 Task: Customize your GitHub profile with pinned repositories.
Action: Mouse moved to (797, 119)
Screenshot: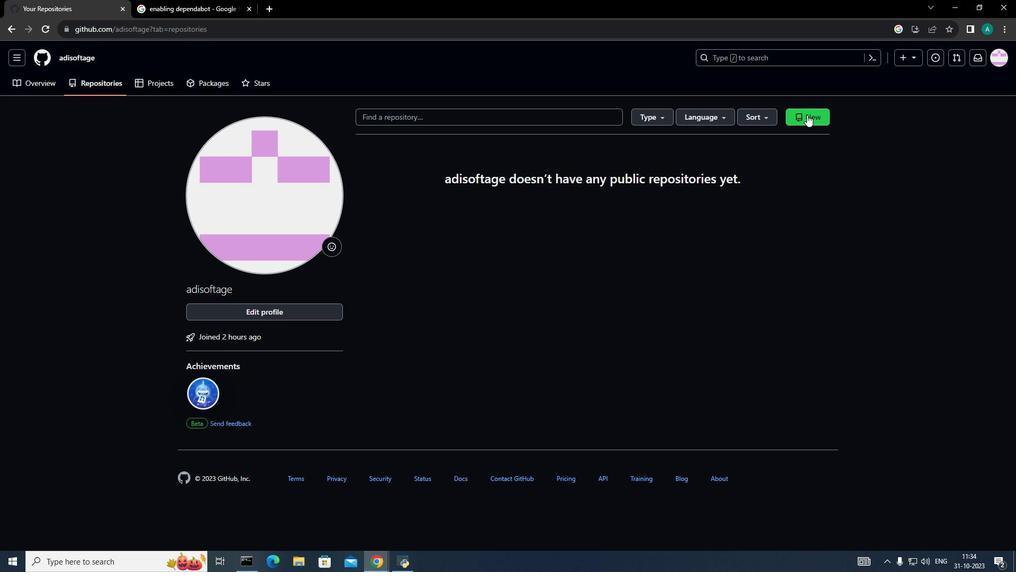 
Action: Mouse pressed left at (797, 119)
Screenshot: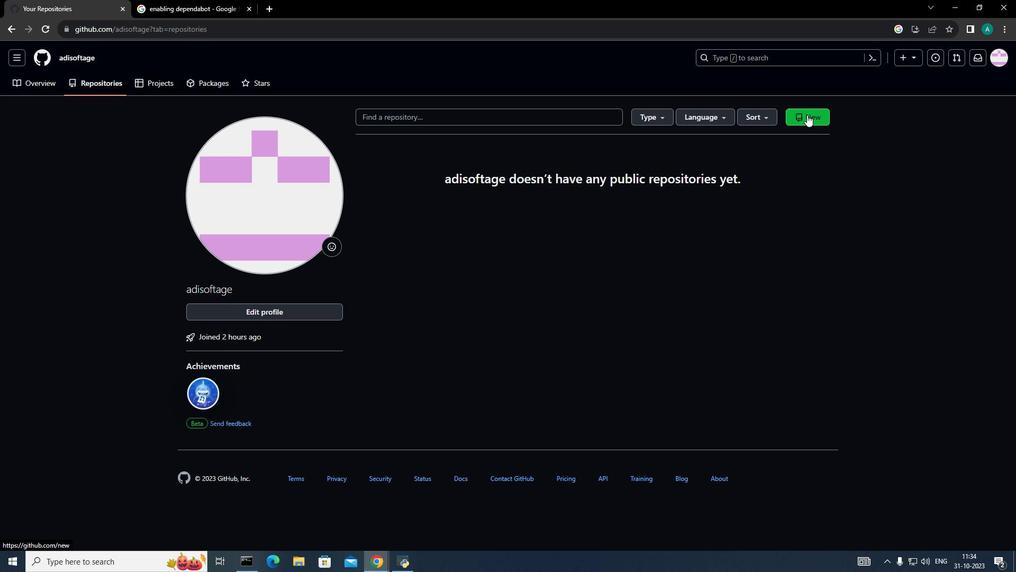 
Action: Mouse moved to (450, 194)
Screenshot: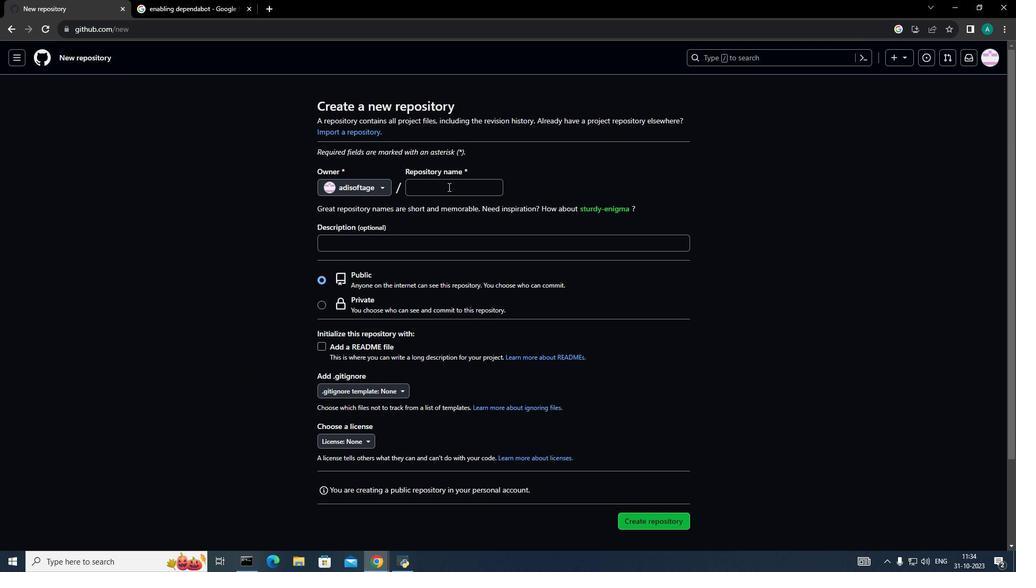 
Action: Mouse pressed left at (450, 194)
Screenshot: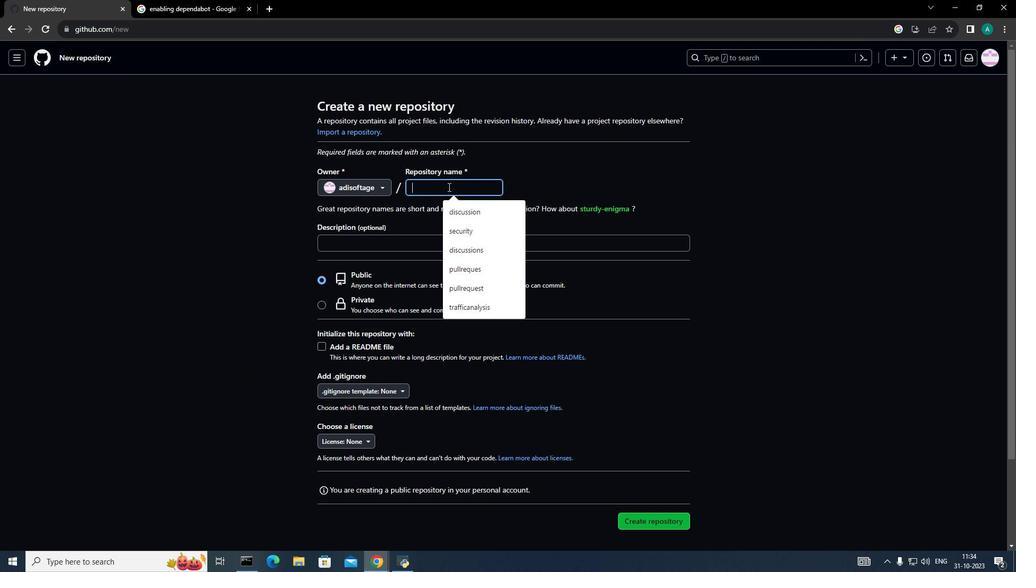 
Action: Key pressed <Key.shift><Key.shift><Key.shift><Key.shift><Key.shift>FAcial<Key.backspace><Key.shift>Facial<Key.shift>Recognition
Screenshot: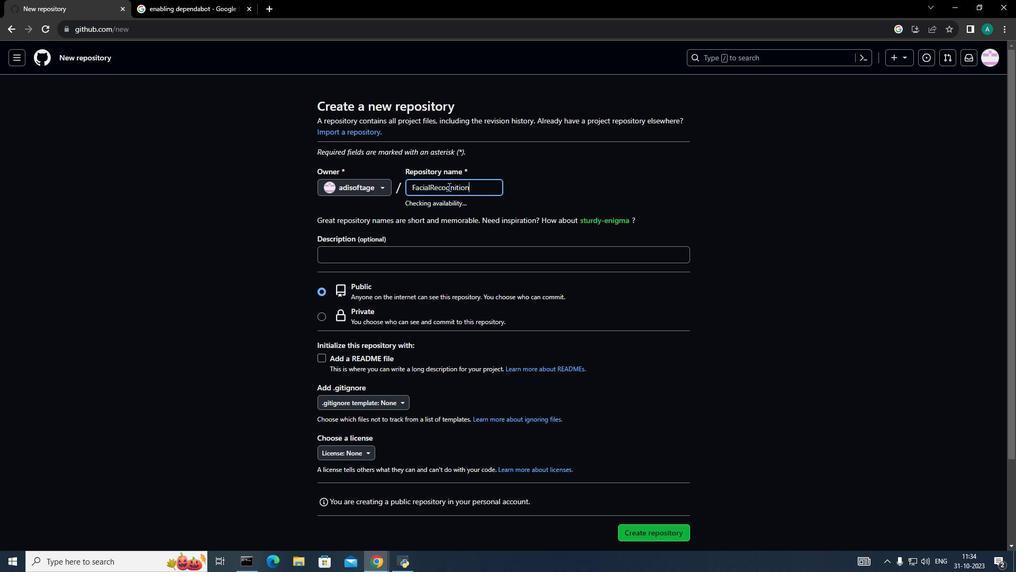 
Action: Mouse moved to (633, 556)
Screenshot: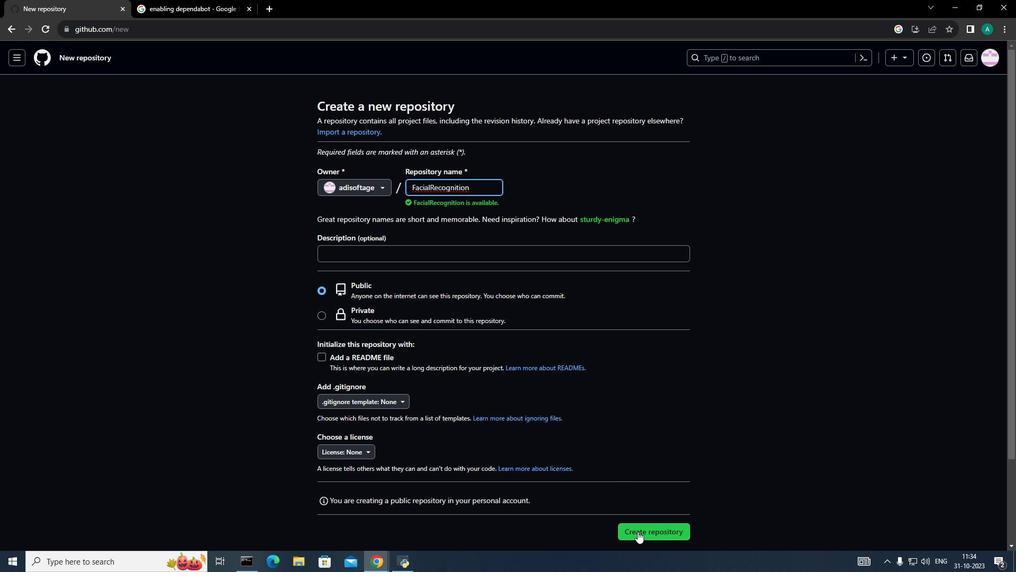 
Action: Mouse pressed left at (633, 556)
Screenshot: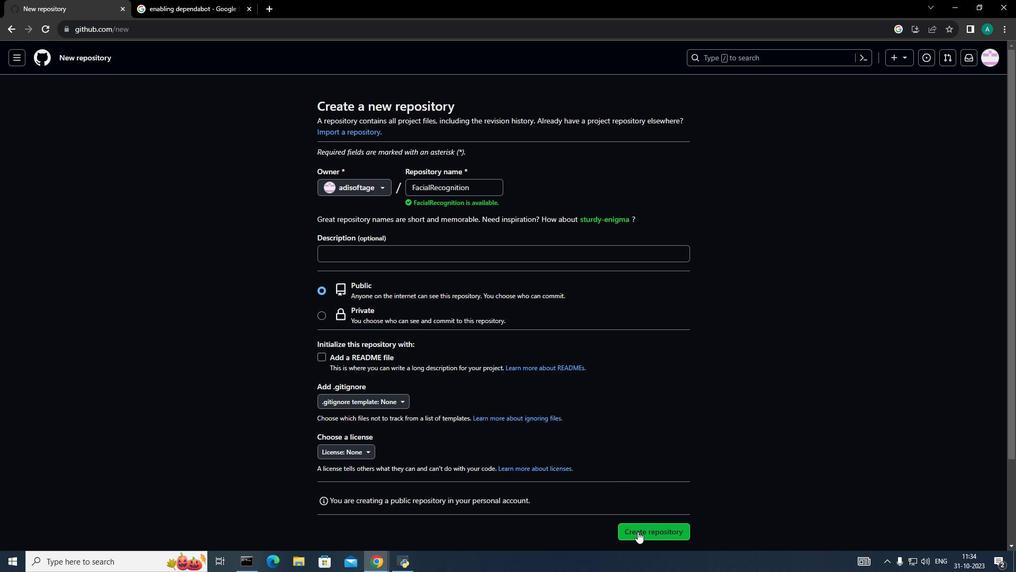 
Action: Mouse moved to (86, 57)
Screenshot: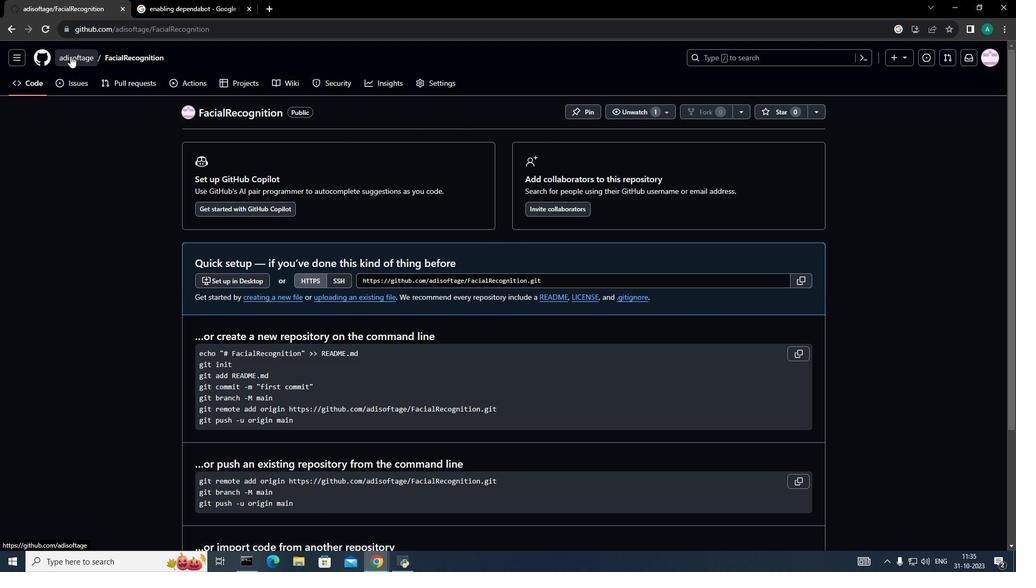 
Action: Mouse pressed left at (86, 57)
Screenshot: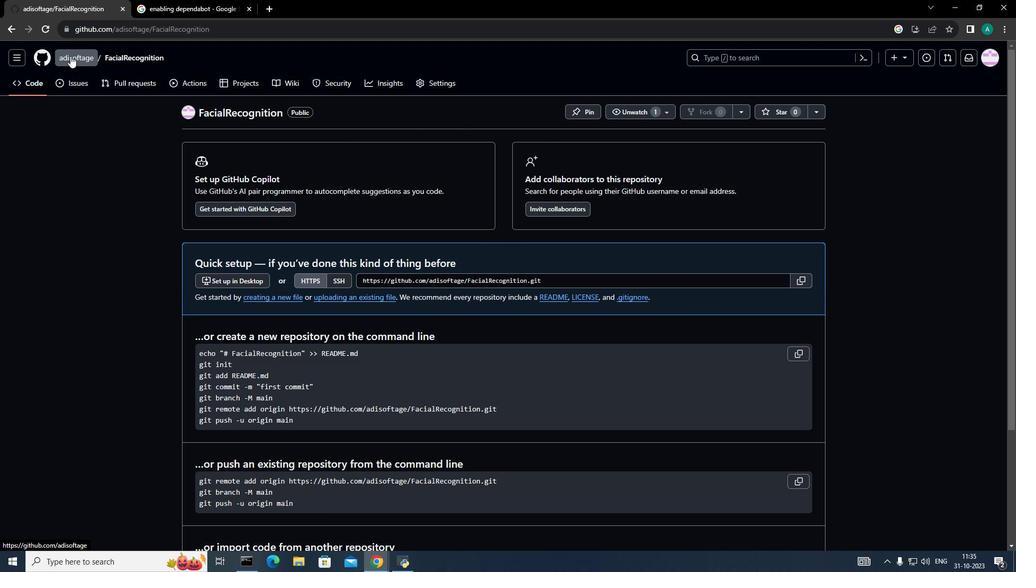 
Action: Mouse moved to (130, 82)
Screenshot: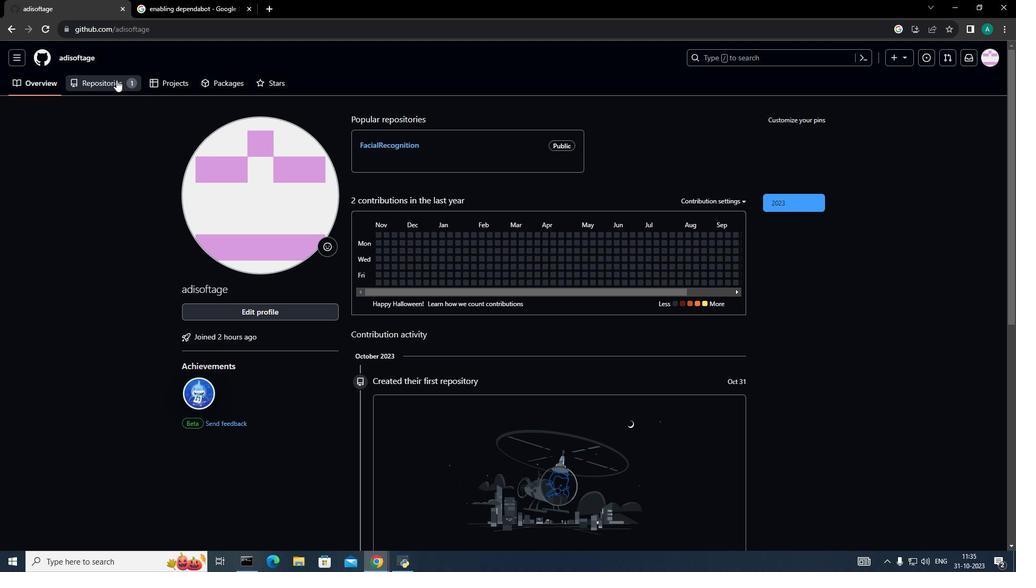 
Action: Mouse pressed left at (130, 82)
Screenshot: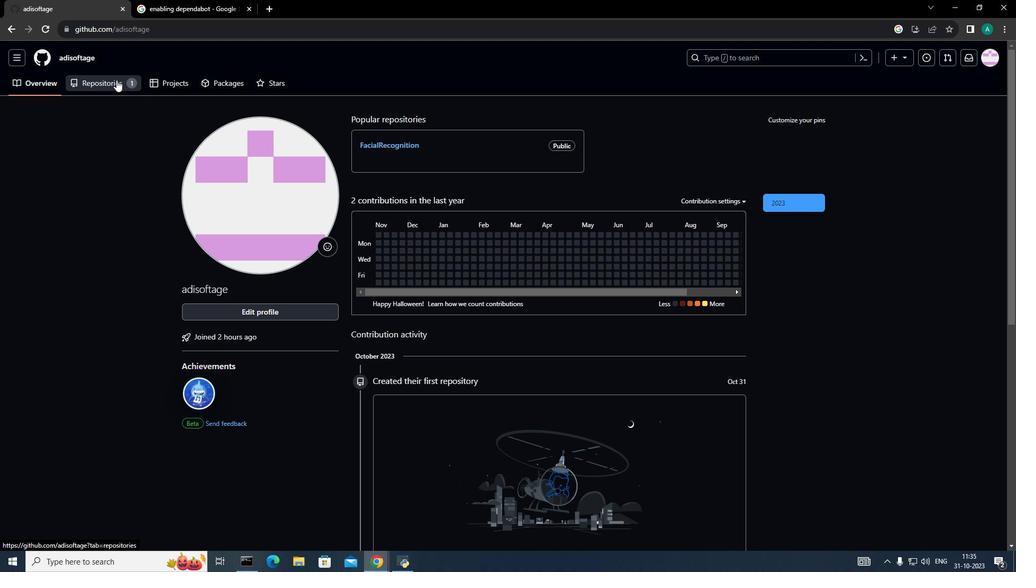 
Action: Mouse moved to (785, 120)
Screenshot: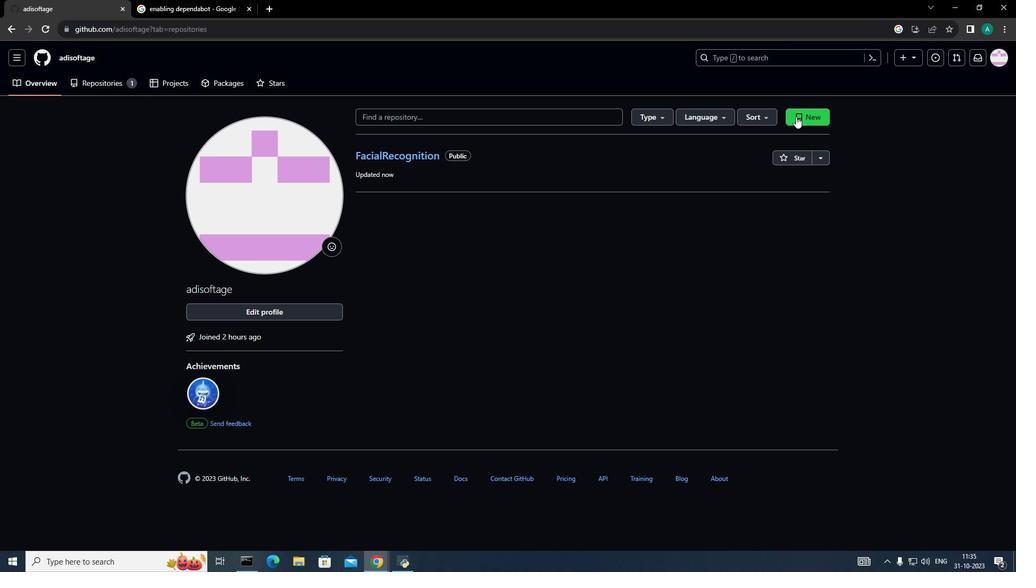 
Action: Mouse pressed left at (785, 120)
Screenshot: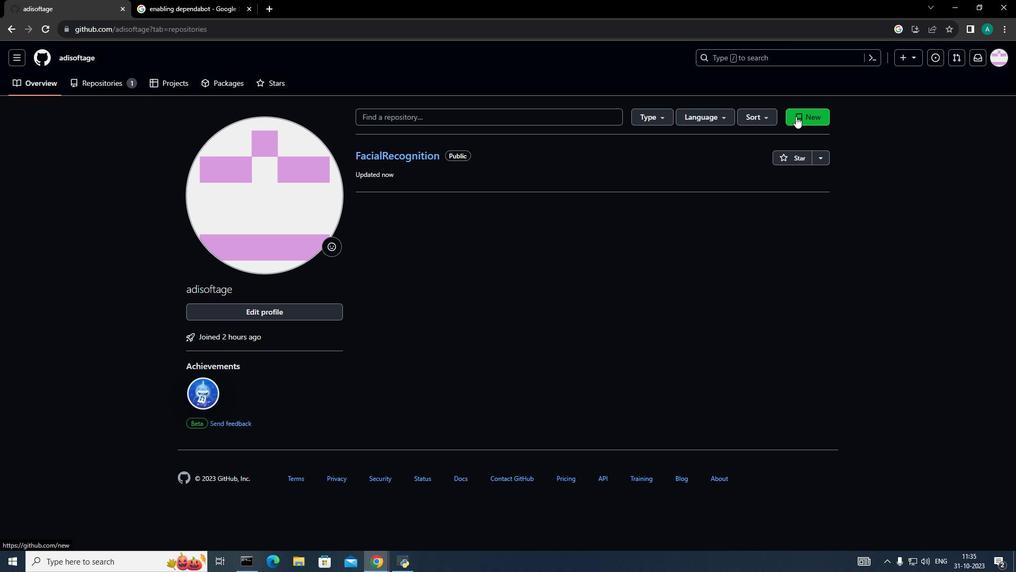 
Action: Mouse moved to (437, 198)
Screenshot: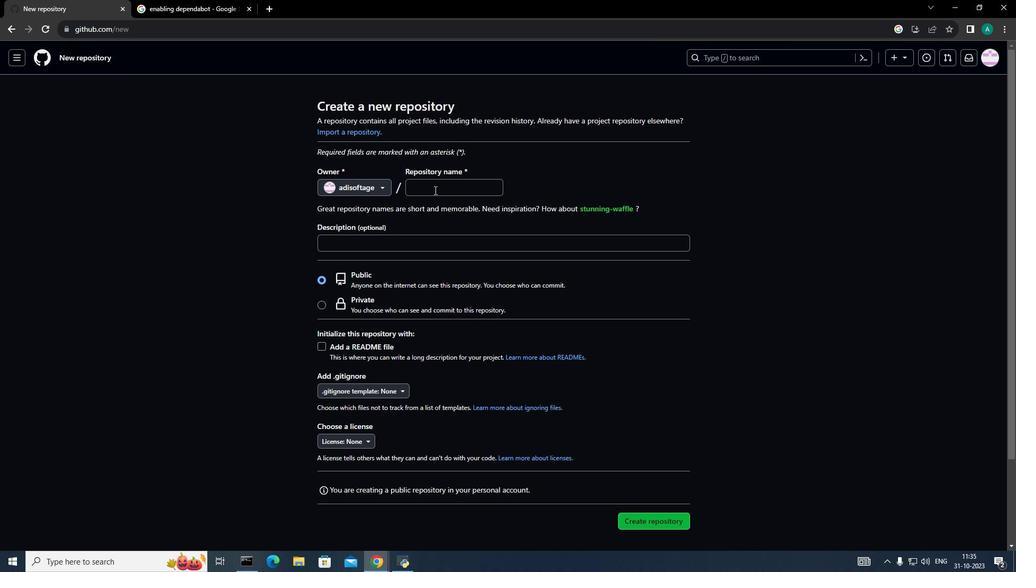 
Action: Mouse pressed left at (437, 198)
Screenshot: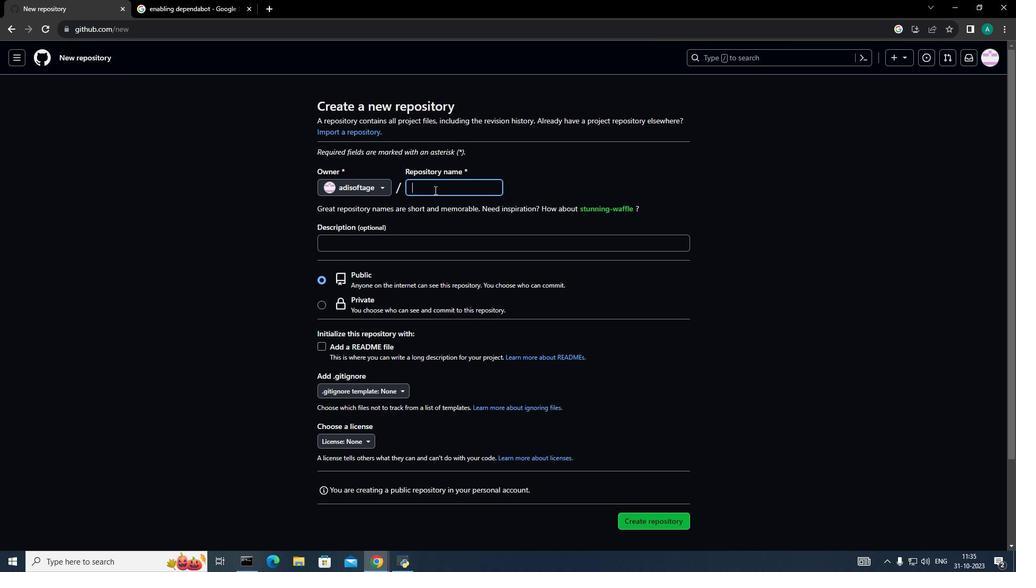 
Action: Key pressed <Key.shift><Key.shift><Key.shift><Key.shift><Key.shift><Key.shift><Key.shift><Key.shift><Key.shift><Key.shift><Key.shift><Key.shift><Key.shift><Key.shift><Key.shift><Key.shift><Key.shift><Key.shift><Key.shift><Key.shift><Key.shift><Key.shift><Key.shift><Key.shift><Key.shift><Key.shift><Key.shift><Key.shift><Key.shift><Key.shift><Key.shift><Key.shift><Key.shift><Key.shift><Key.shift><Key.shift><Key.shift><Key.shift><Key.shift><Key.shift><Key.shift><Key.shift><Key.shift><Key.shift><Key.shift><Key.shift><Key.shift>AI<Key.shift>So<Key.backspace><Key.backspace>software
Screenshot: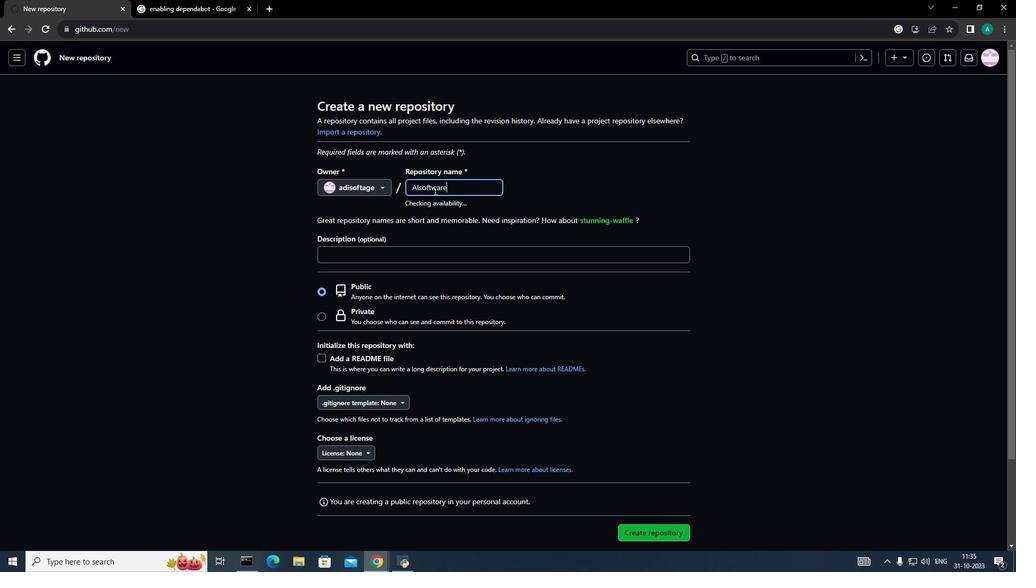 
Action: Mouse moved to (657, 555)
Screenshot: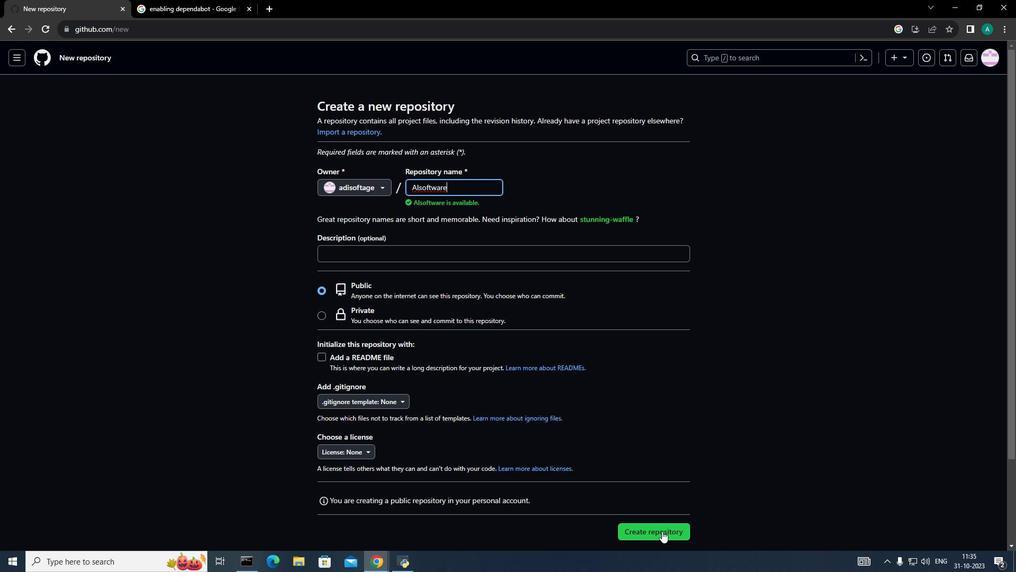
Action: Mouse pressed left at (657, 555)
Screenshot: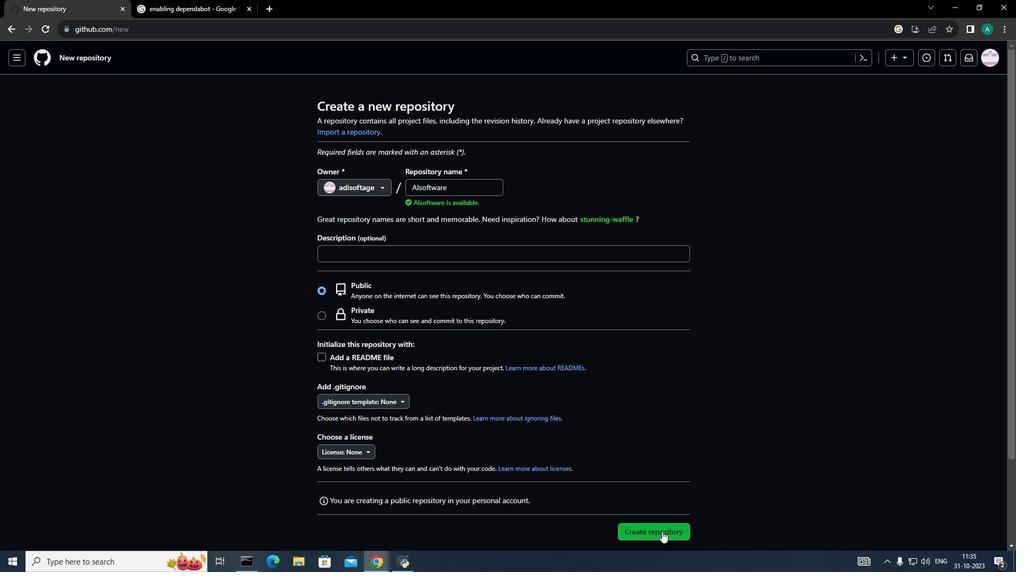 
Action: Mouse moved to (88, 58)
Screenshot: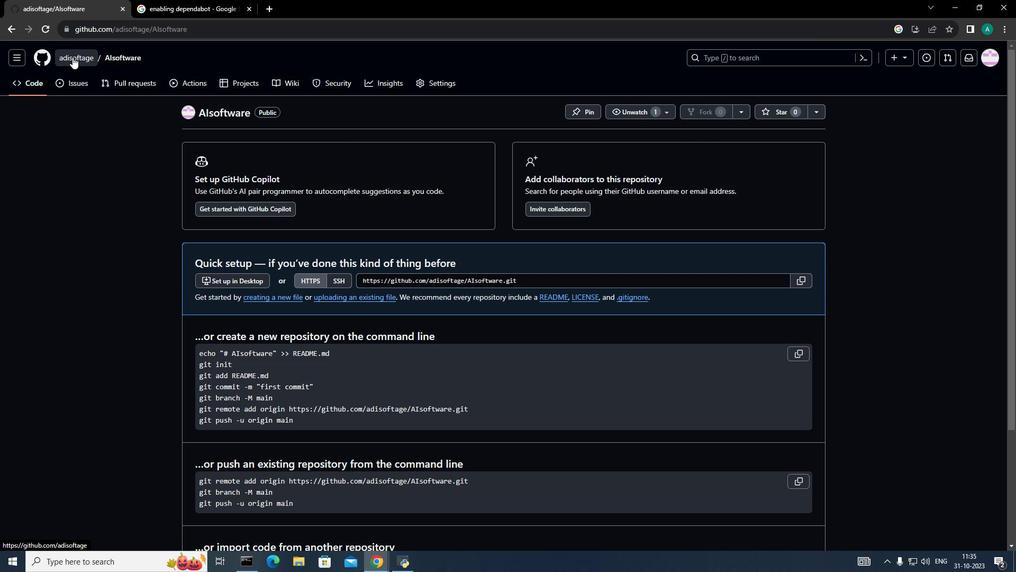 
Action: Mouse pressed left at (88, 58)
Screenshot: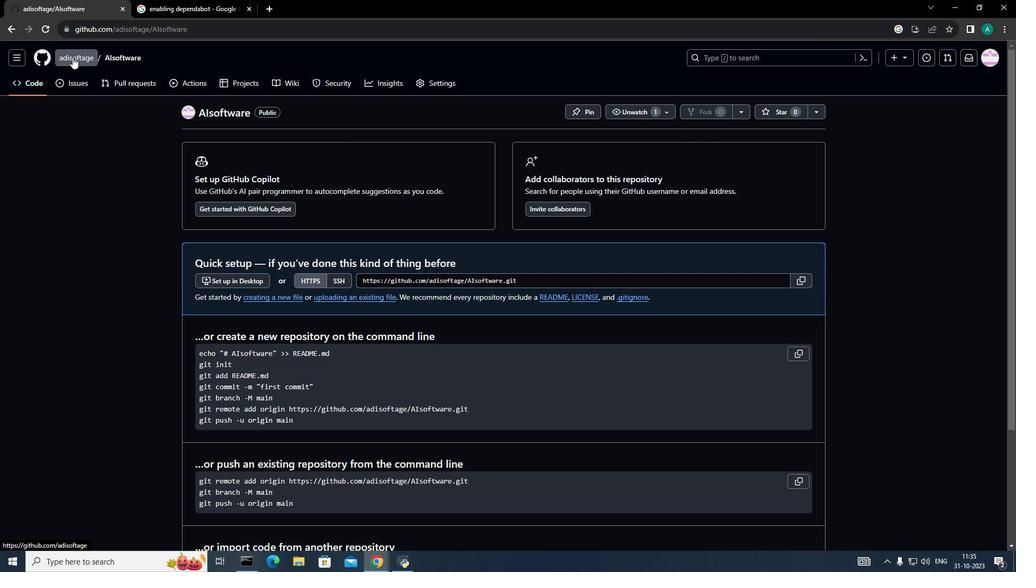 
Action: Mouse moved to (129, 86)
Screenshot: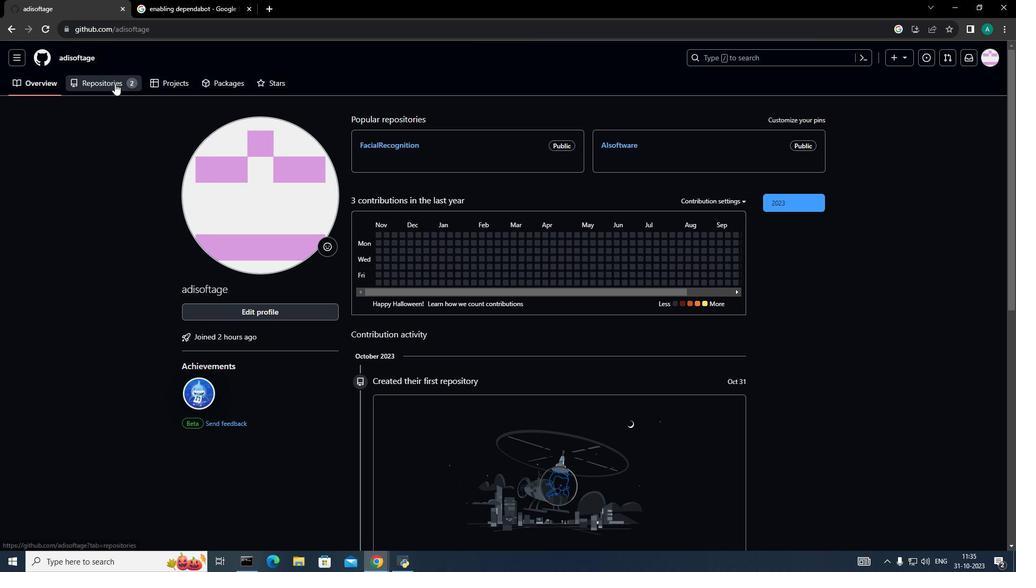 
Action: Mouse pressed left at (129, 86)
Screenshot: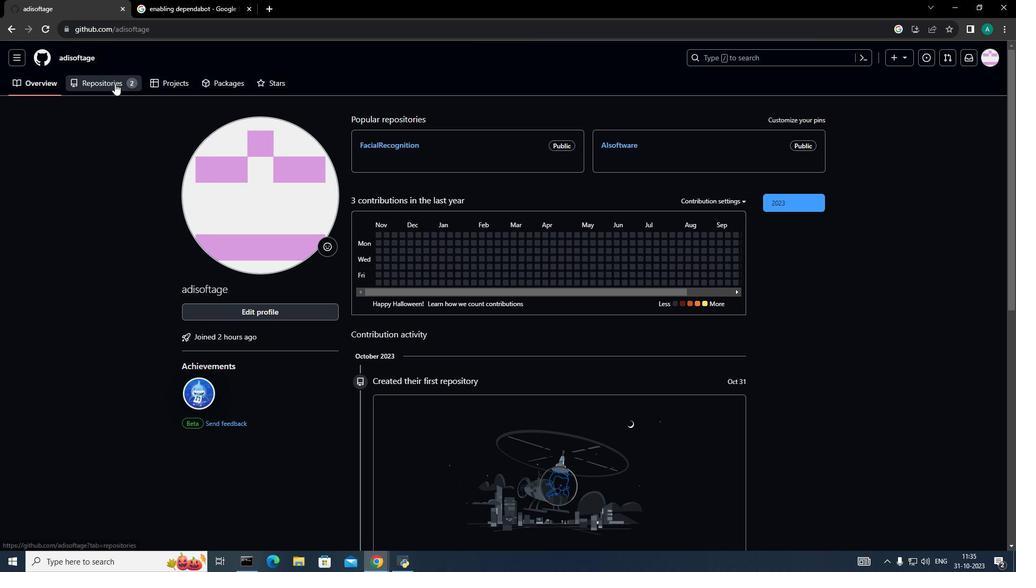 
Action: Mouse moved to (790, 123)
Screenshot: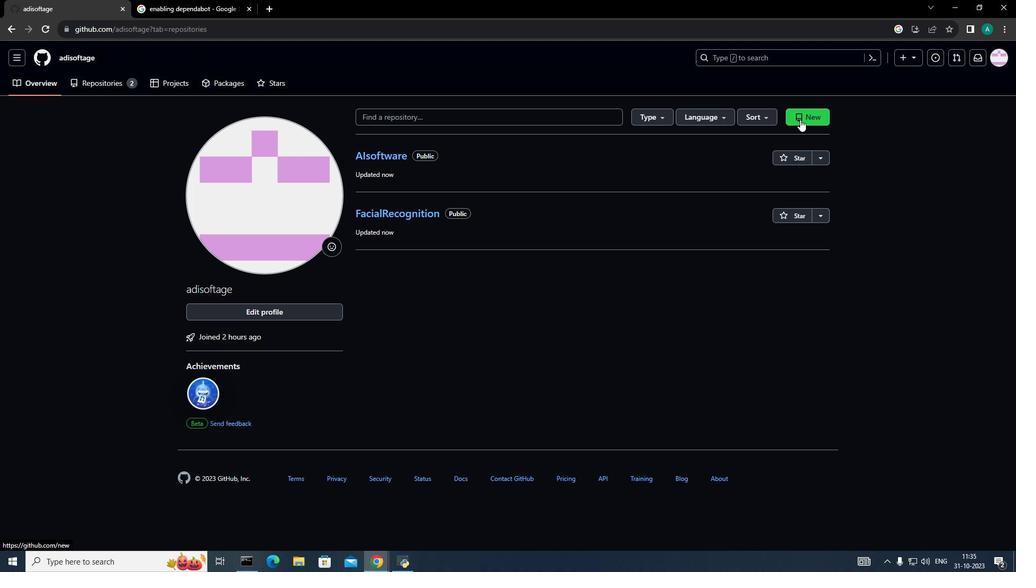 
Action: Mouse pressed left at (790, 123)
Screenshot: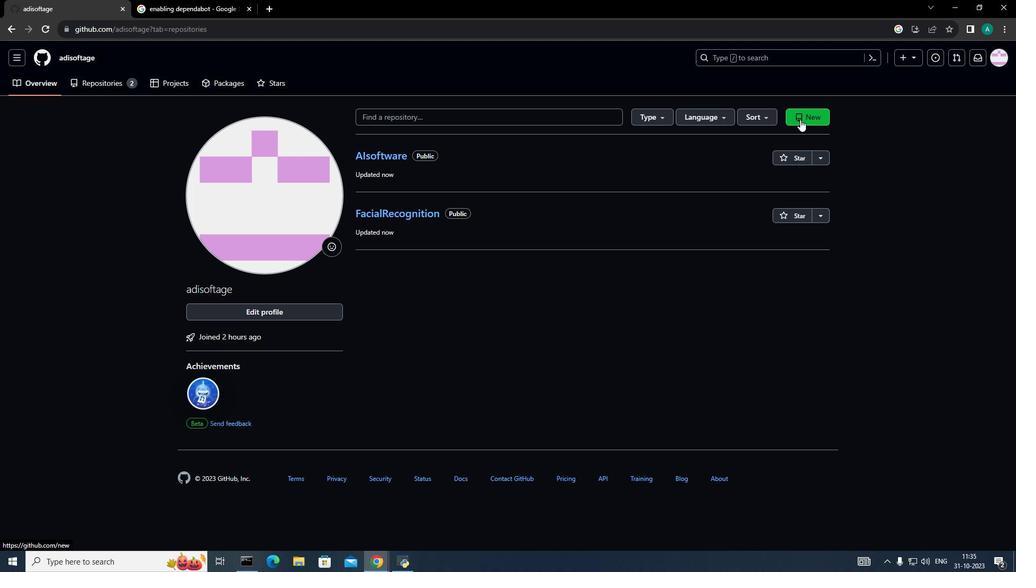 
Action: Mouse moved to (436, 196)
Screenshot: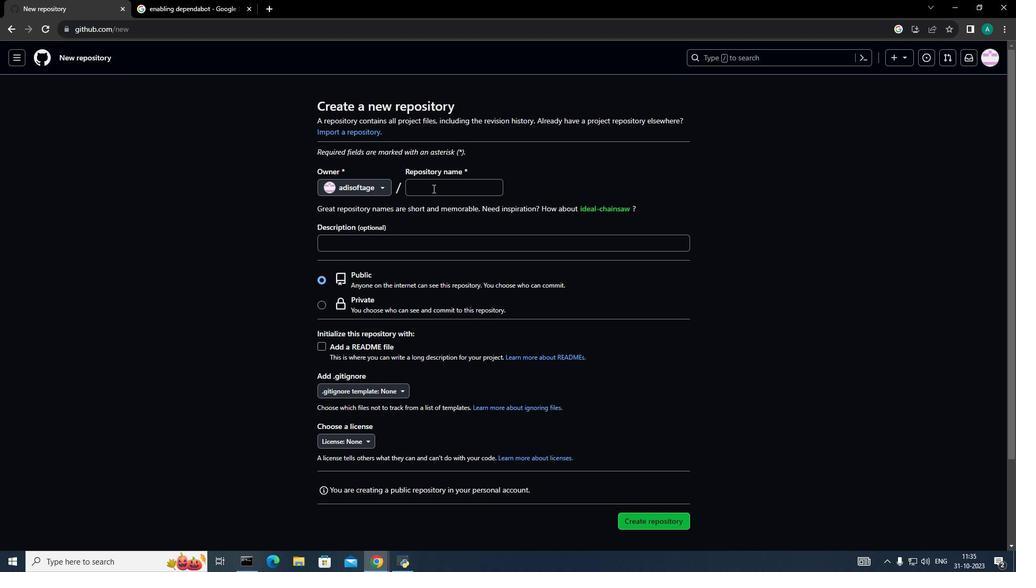 
Action: Mouse pressed left at (436, 196)
Screenshot: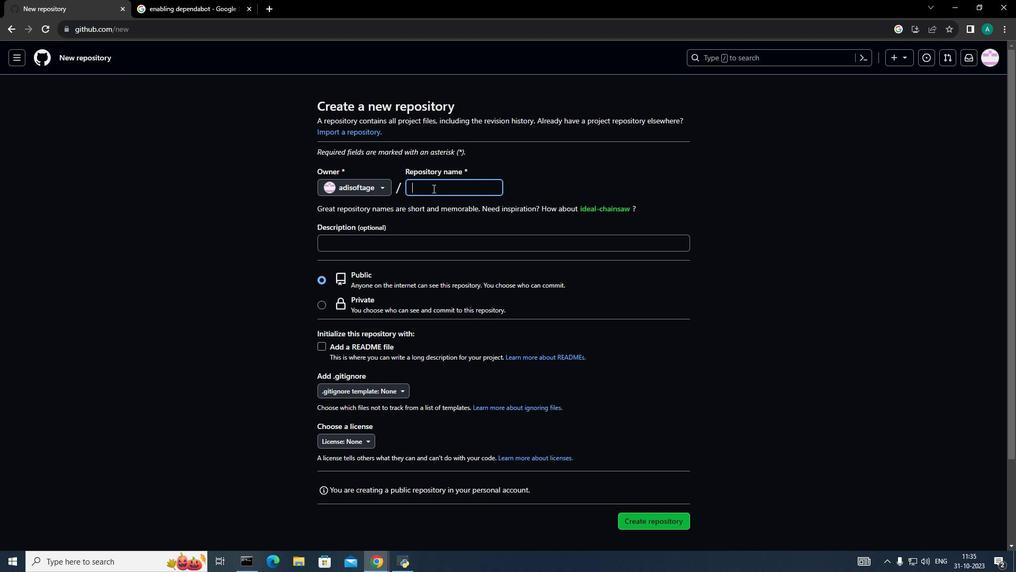 
Action: Key pressed <Key.shift><Key.shift>Hectrl+A<Key.shift>Python<Key.shift>First<Key.shift>Program
Screenshot: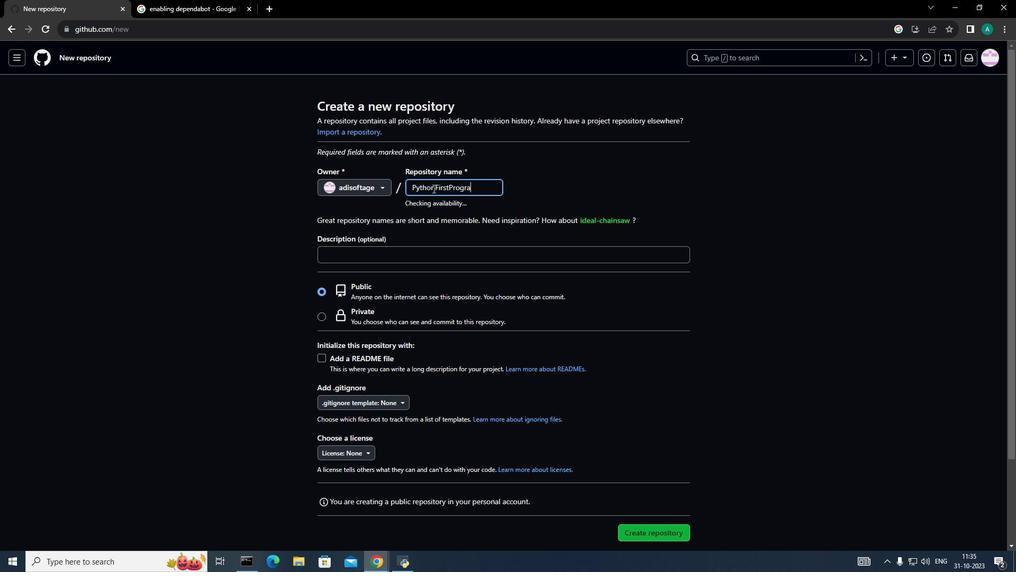 
Action: Mouse moved to (654, 554)
Screenshot: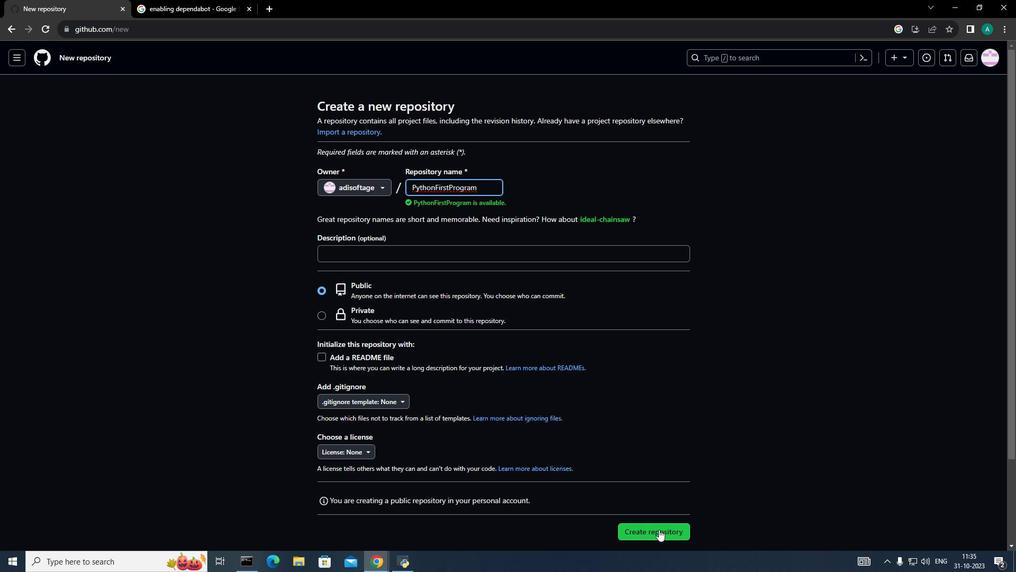 
Action: Mouse pressed left at (654, 554)
Screenshot: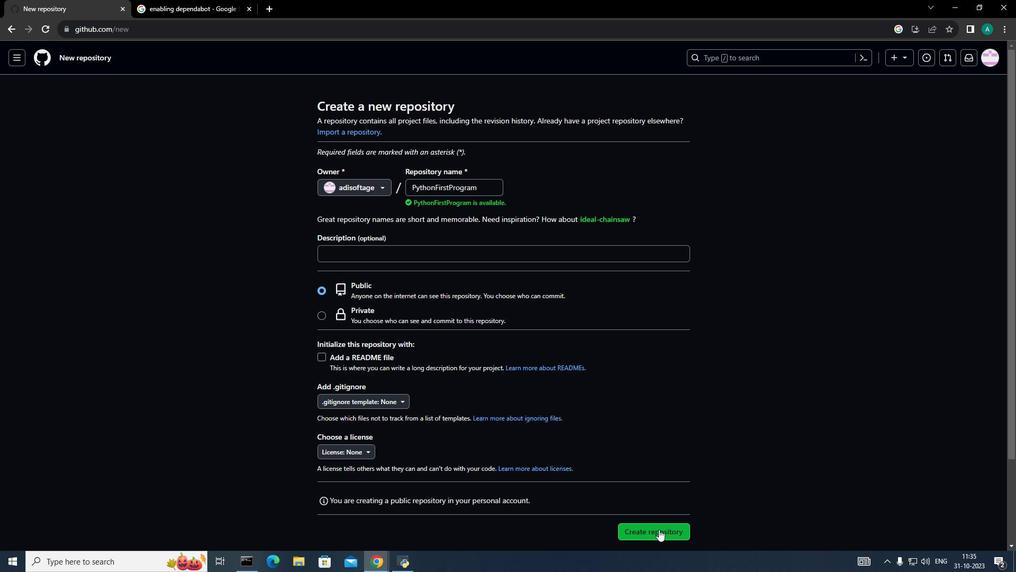 
Action: Mouse moved to (104, 59)
Screenshot: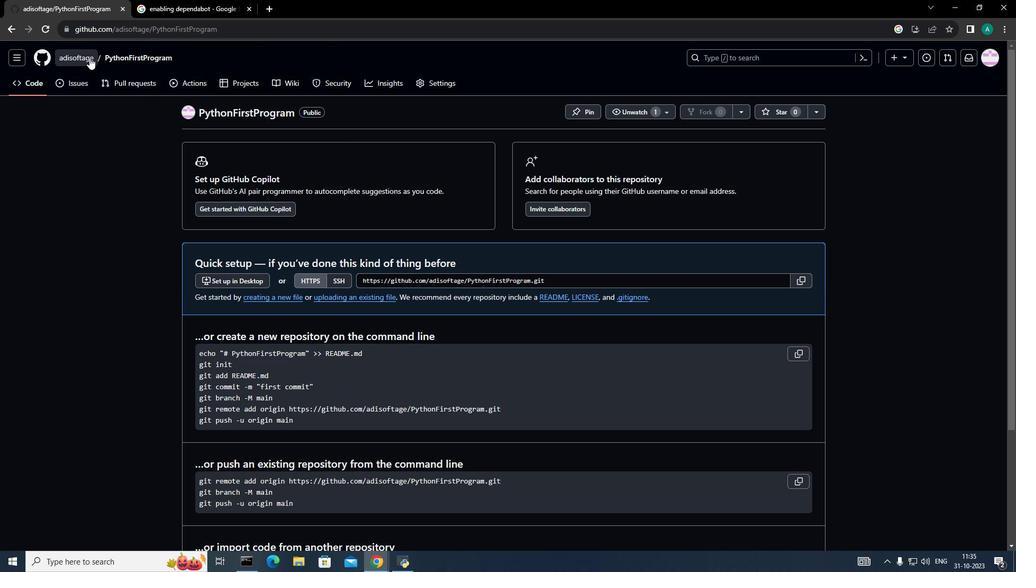 
Action: Mouse pressed left at (104, 59)
Screenshot: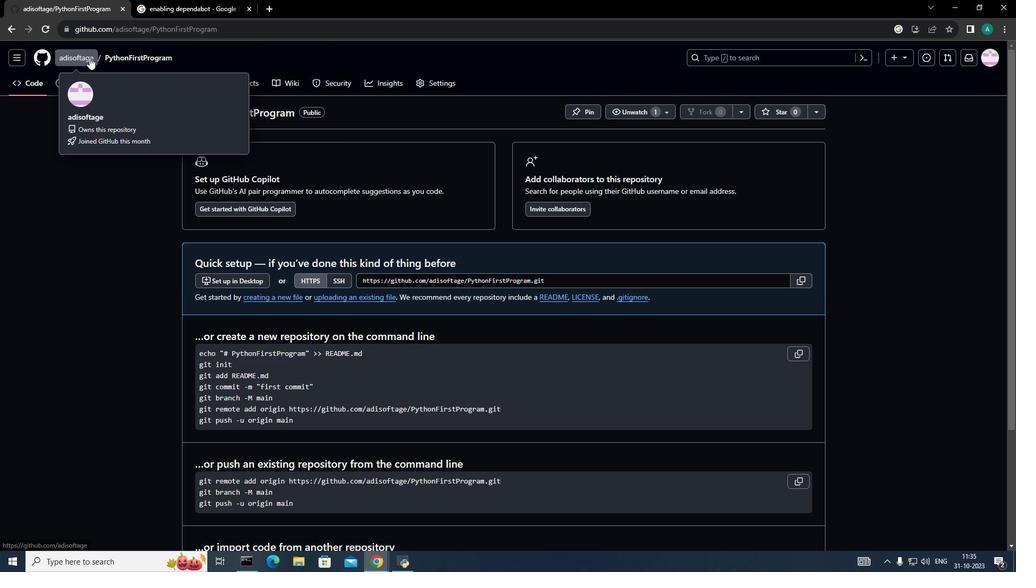 
Action: Mouse moved to (134, 88)
Screenshot: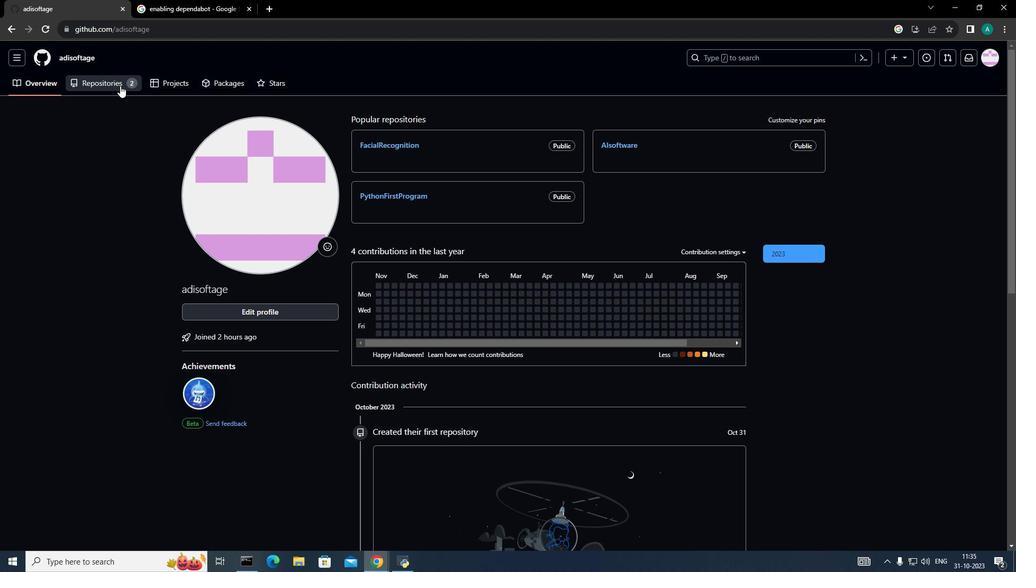 
Action: Mouse pressed left at (134, 88)
Screenshot: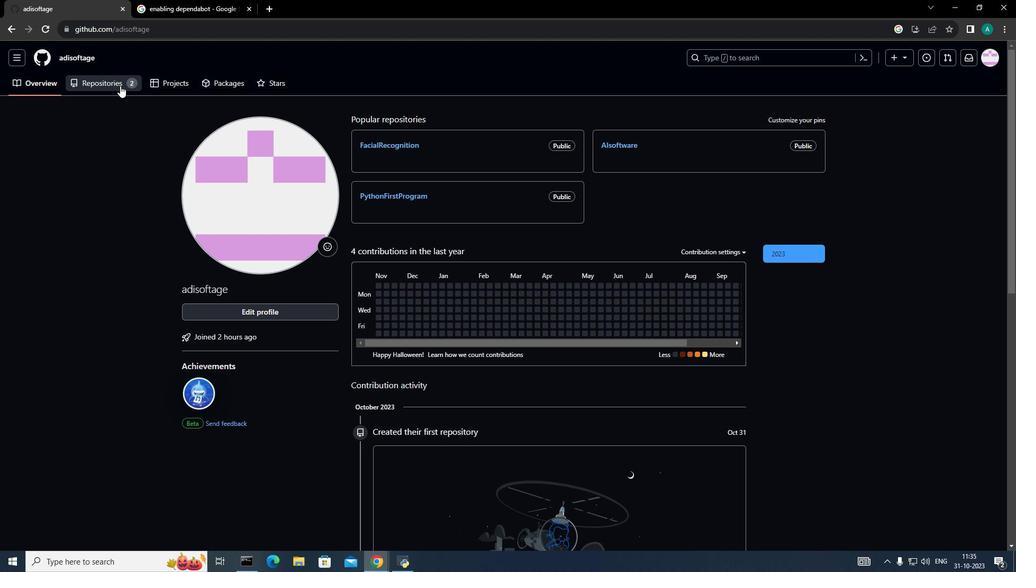 
Action: Mouse moved to (792, 126)
Screenshot: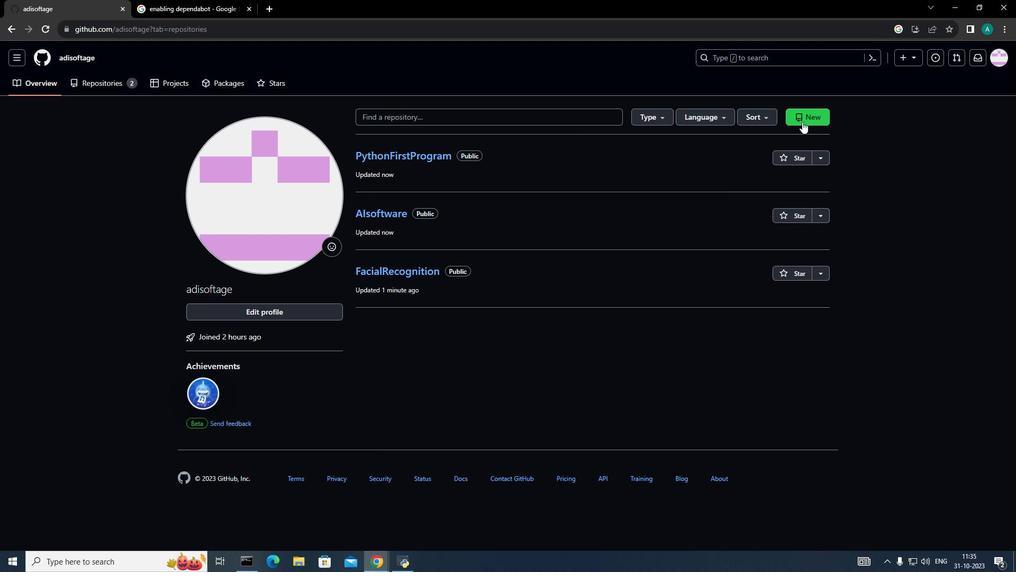 
Action: Mouse pressed left at (792, 126)
Screenshot: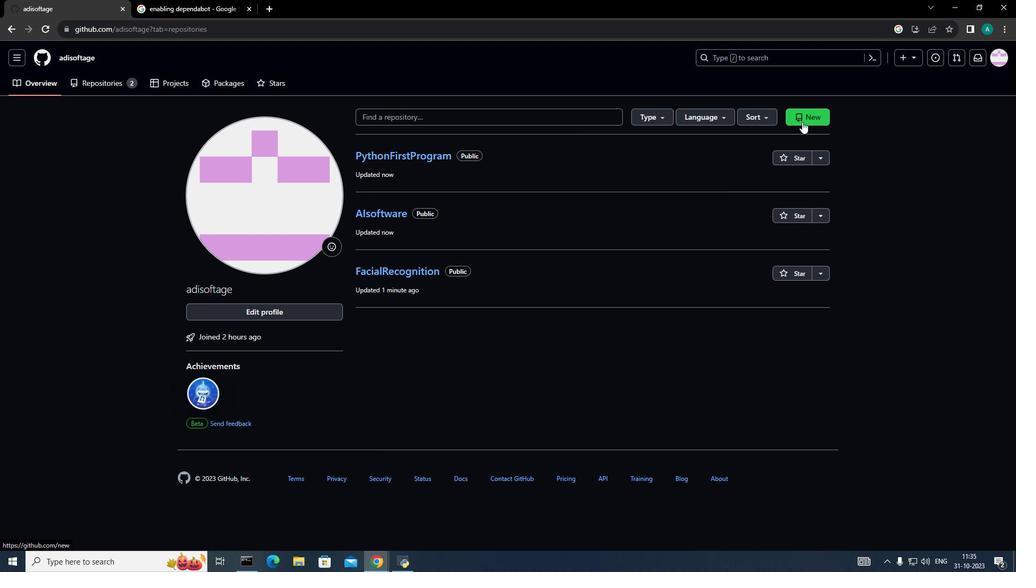 
Action: Mouse moved to (436, 251)
Screenshot: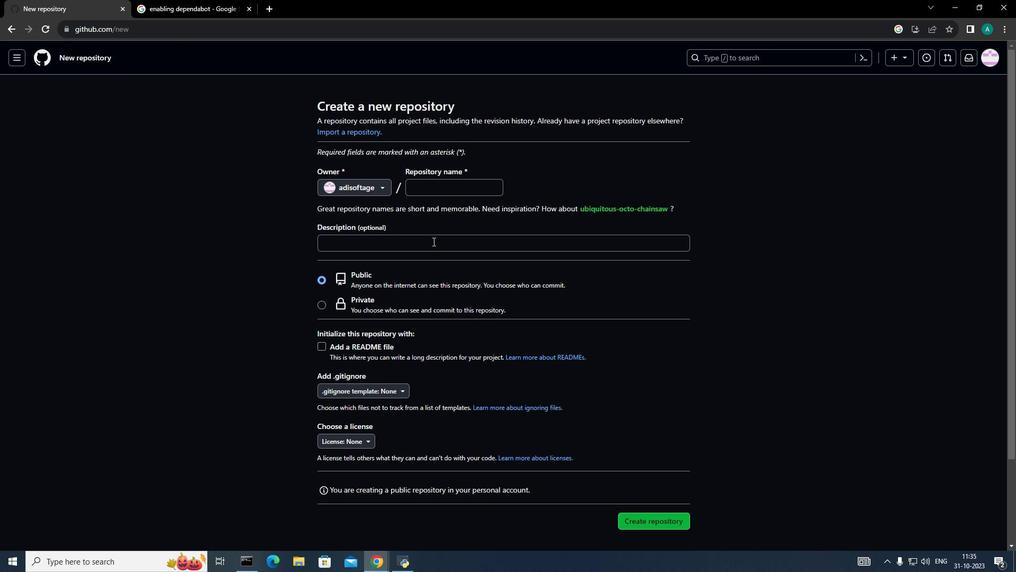 
Action: Mouse pressed left at (436, 251)
Screenshot: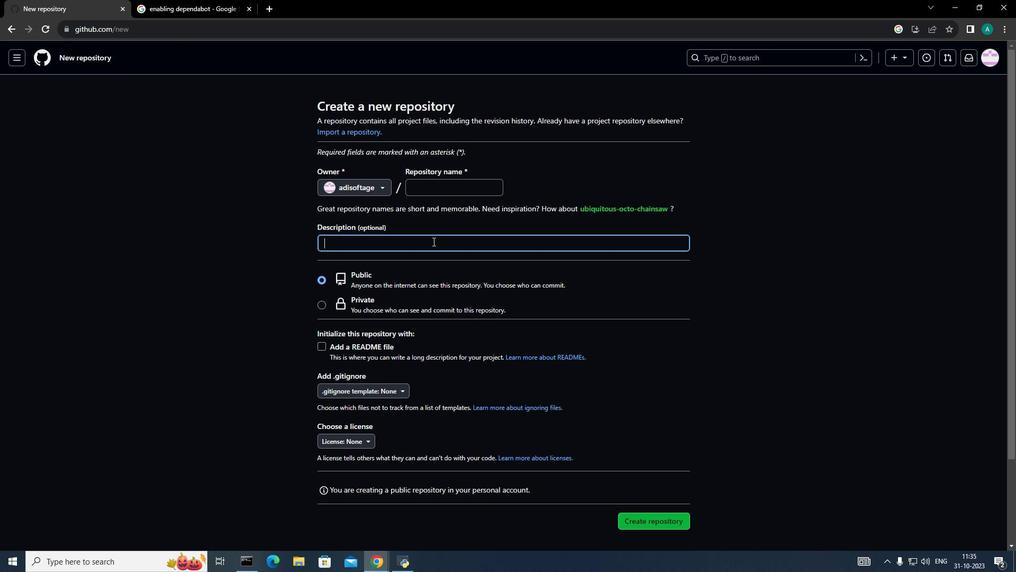 
Action: Mouse moved to (461, 199)
Screenshot: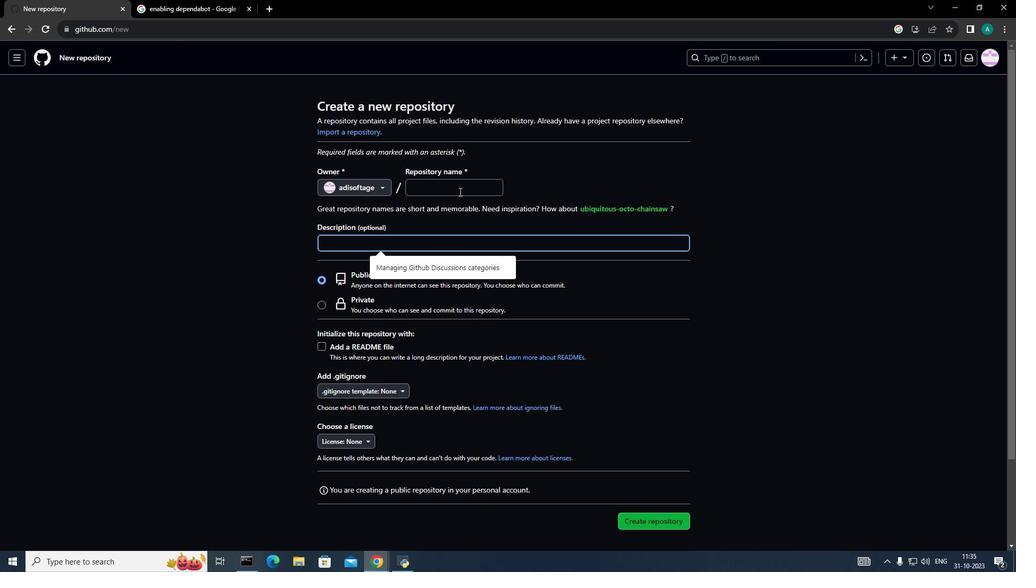 
Action: Mouse pressed left at (461, 199)
Screenshot: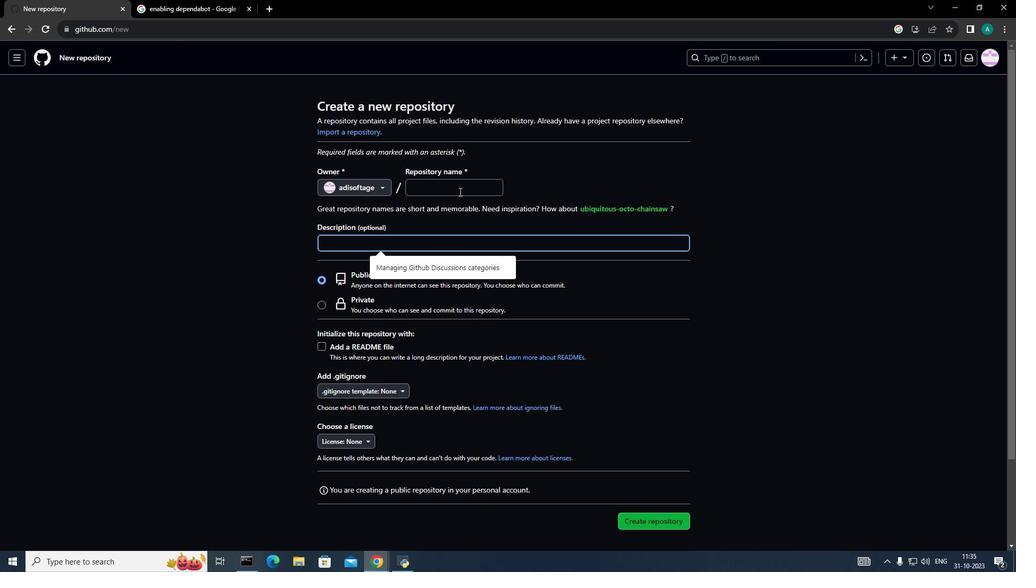 
Action: Key pressed <Key.shift><Key.shift><Key.shift><Key.shift><Key.shift><Key.shift><Key.shift><Key.shift><Key.shift><Key.shift><Key.shift><Key.shift><Key.shift><Key.shift><Key.shift><Key.shift><Key.shift><Key.shift><Key.shift>H<Key.backspace>h<Key.backspace><Key.shift><Key.shift>Online<Key.shift>Booking
Screenshot: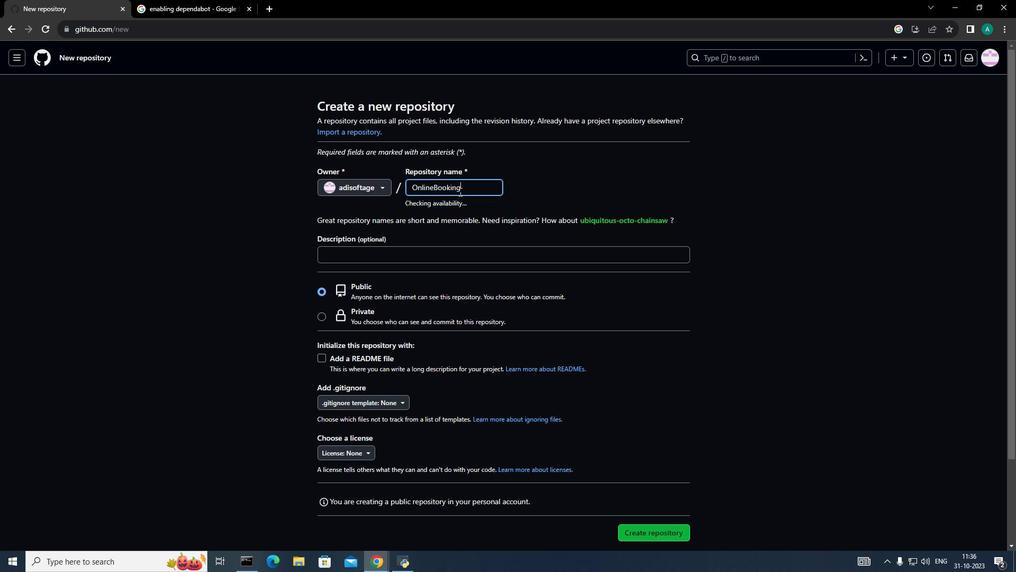
Action: Mouse moved to (474, 266)
Screenshot: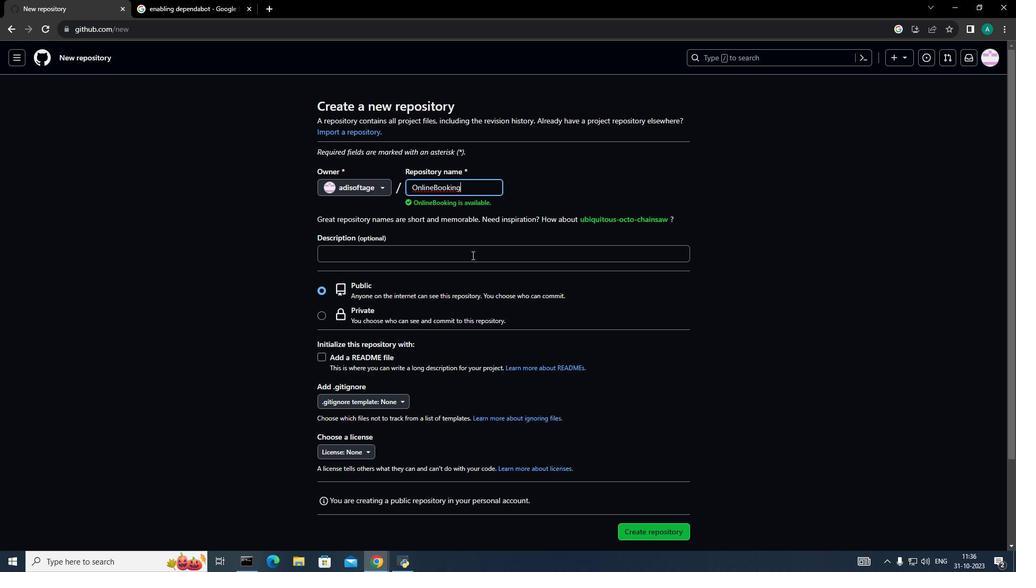 
Action: Mouse pressed left at (474, 266)
Screenshot: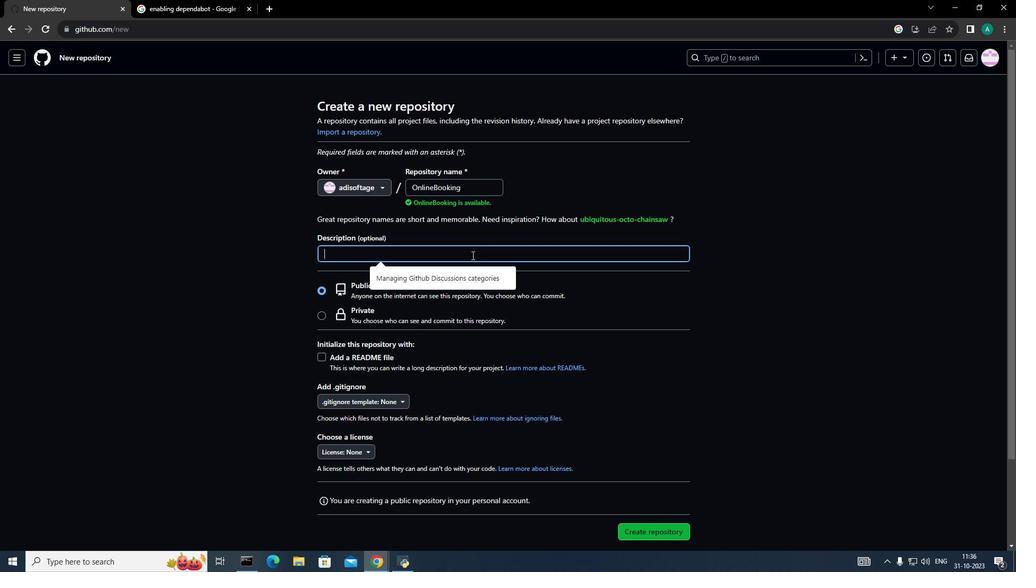 
Action: Key pressed <Key.shift>Creatubg<Key.space>===<Key.backspace><Key.backspace><Key.backspace><Key.backspace><Key.backspace><Key.backspace><Key.backspace>es<Key.space>a<Key.space>webssi<Key.backspace><Key.backspace>ite<Key.space>that<Key.space>helps<Key.space>op<Key.backspace><Key.backspace>people<Key.space>to<Key.space>book<Key.space>hotel<Key.space><Key.backspace>,<Key.space>restaurants<Key.space>and<Key.space>opera
Screenshot: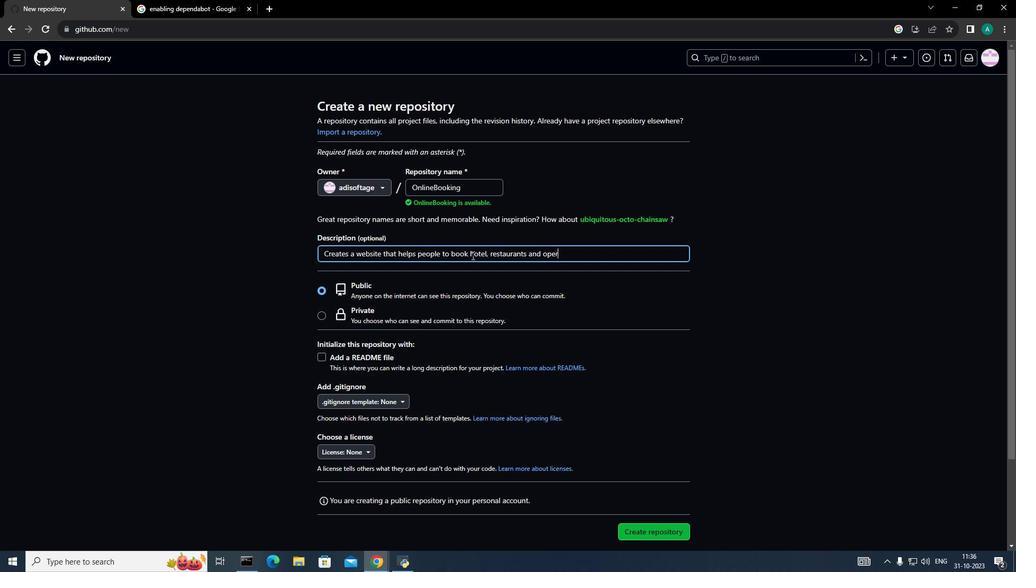 
Action: Mouse moved to (670, 555)
Screenshot: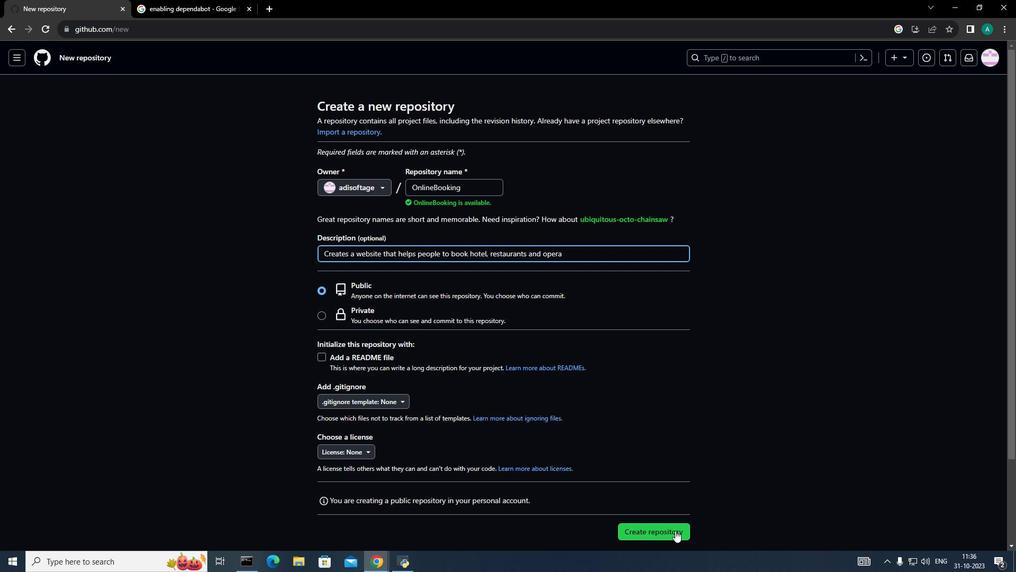 
Action: Mouse pressed left at (670, 555)
Screenshot: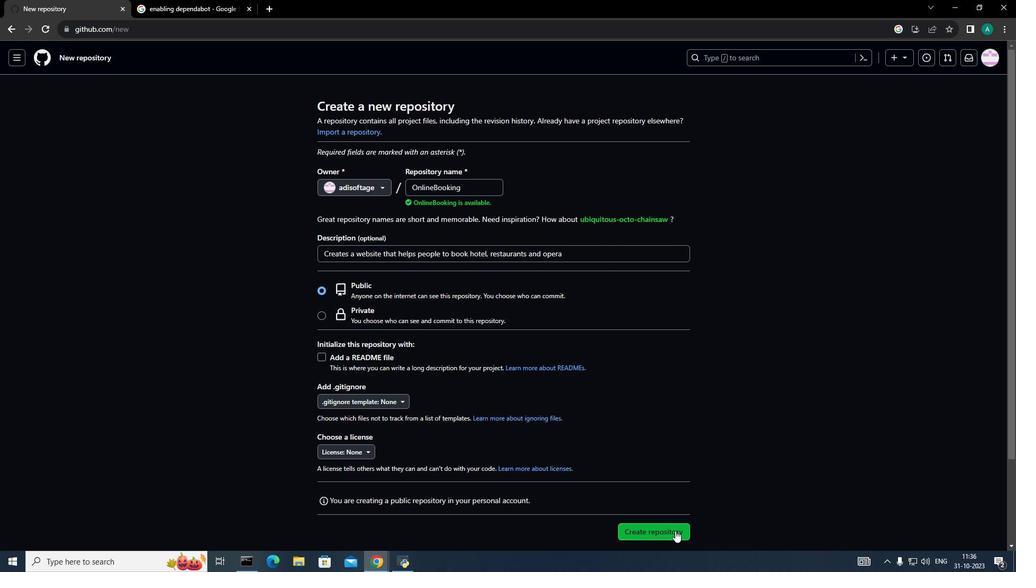 
Action: Mouse moved to (104, 57)
Screenshot: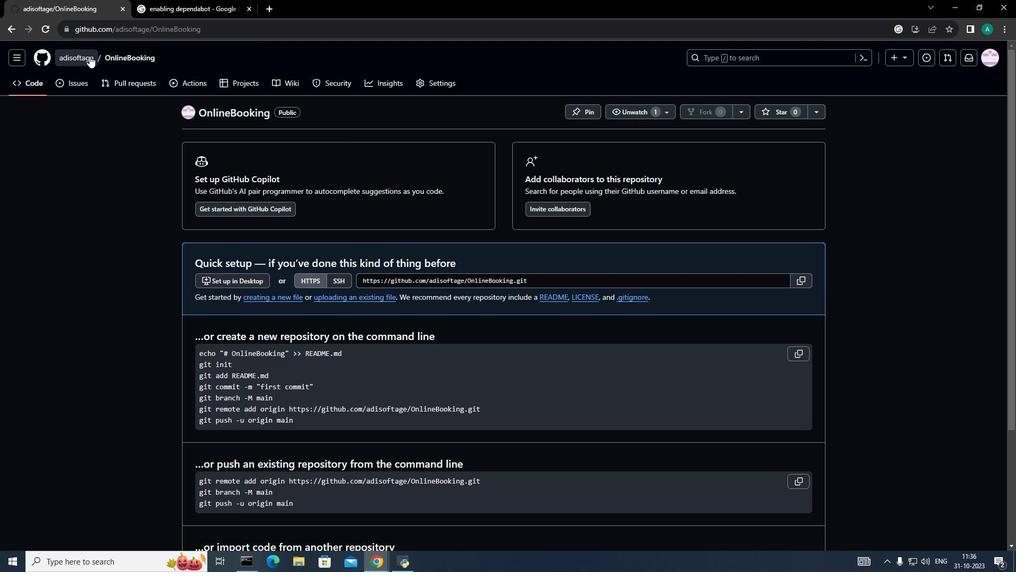 
Action: Mouse pressed left at (104, 57)
Screenshot: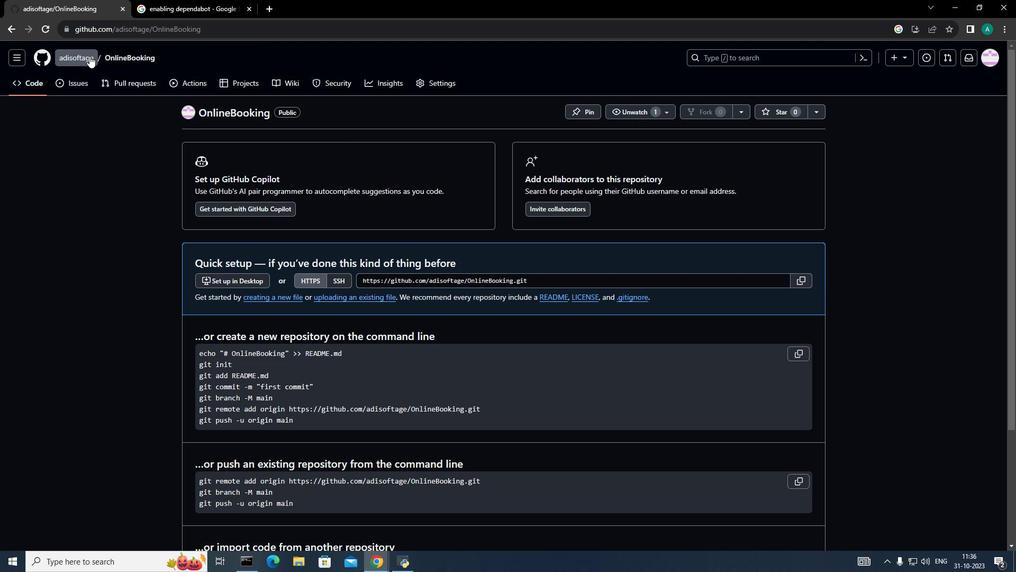 
Action: Mouse moved to (405, 152)
Screenshot: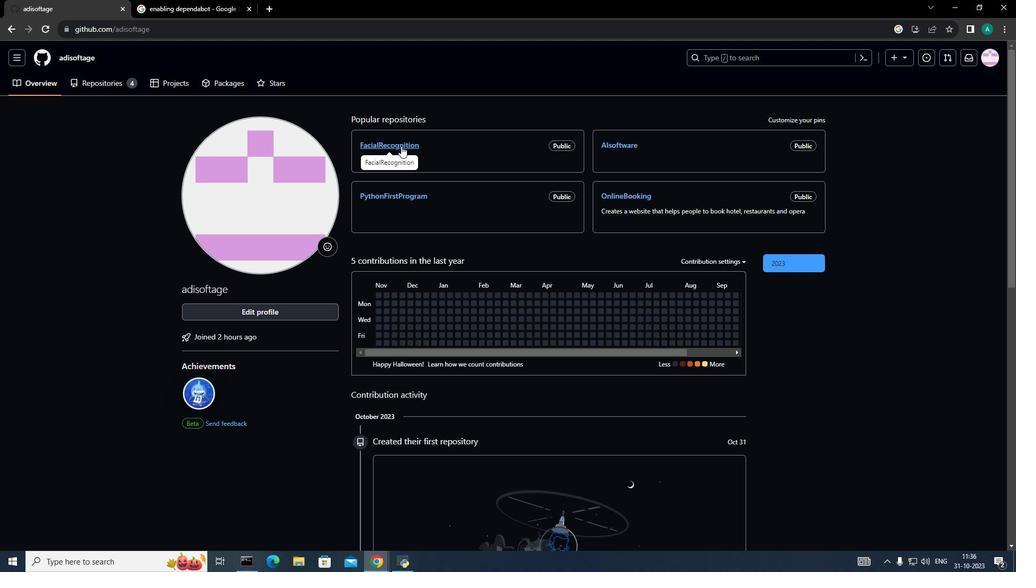 
Action: Mouse pressed left at (405, 152)
Screenshot: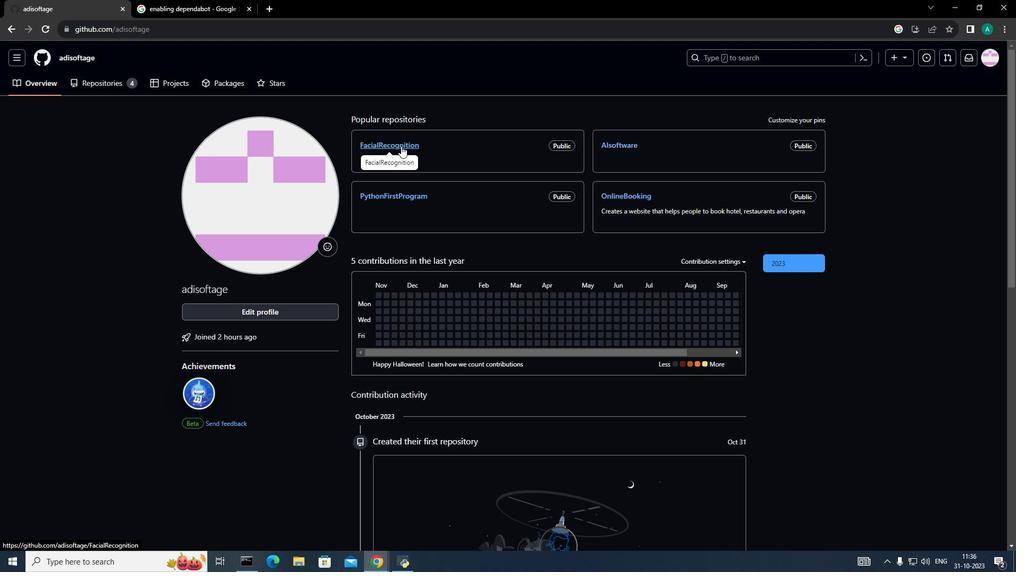 
Action: Mouse moved to (258, 118)
Screenshot: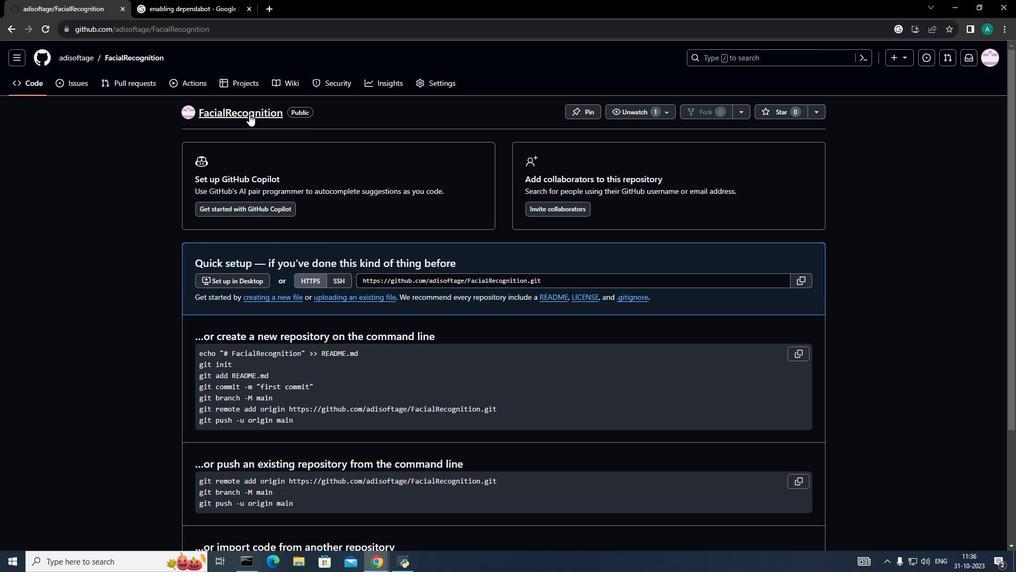 
Action: Mouse pressed left at (258, 118)
Screenshot: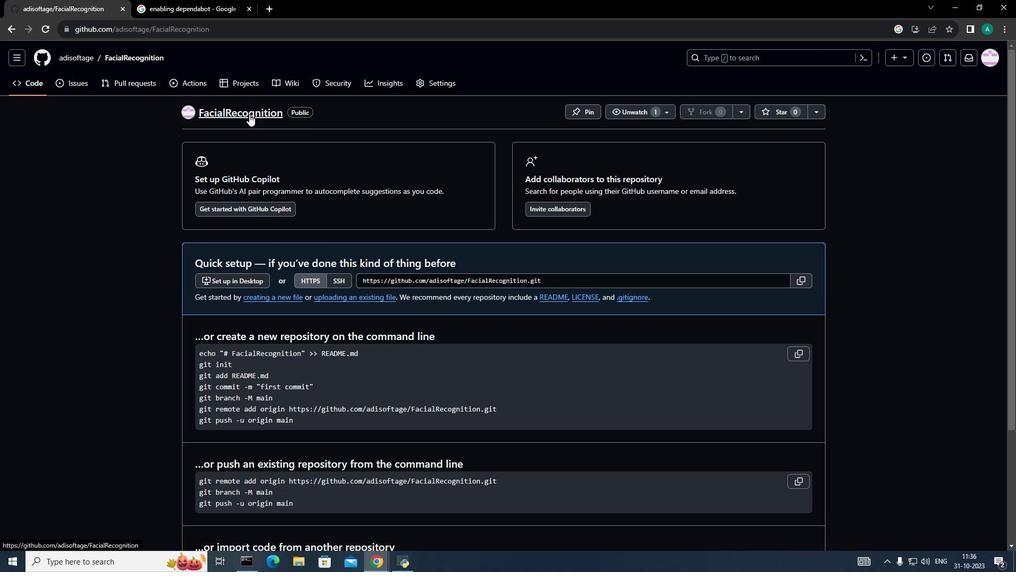 
Action: Mouse moved to (113, 63)
Screenshot: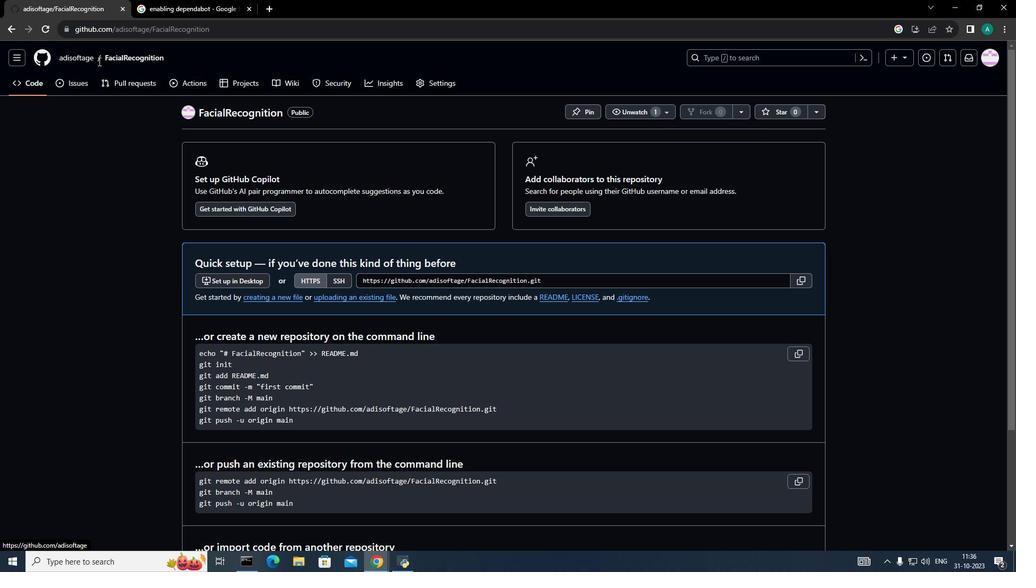 
Action: Mouse pressed left at (113, 63)
Screenshot: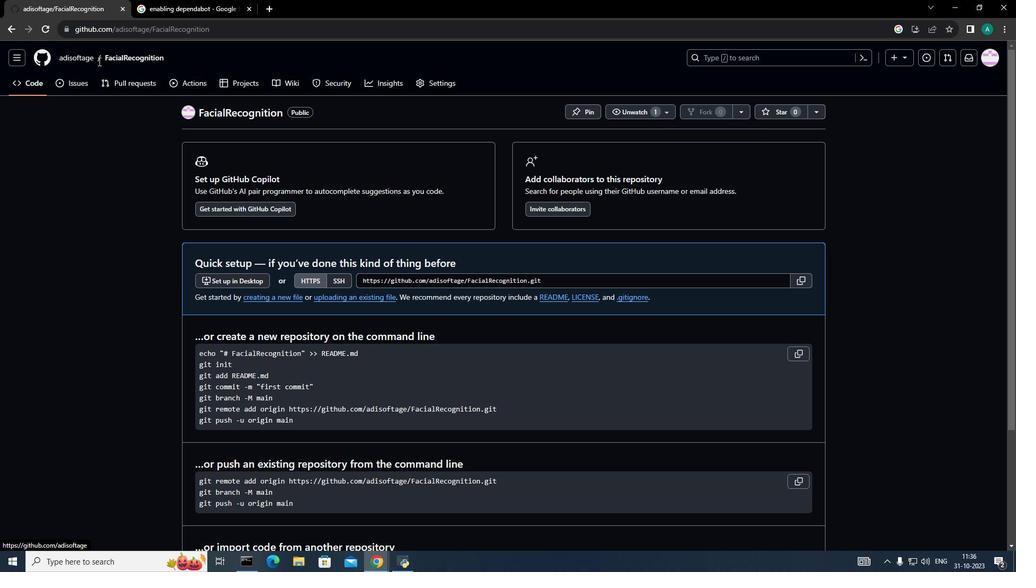 
Action: Mouse moved to (95, 63)
Screenshot: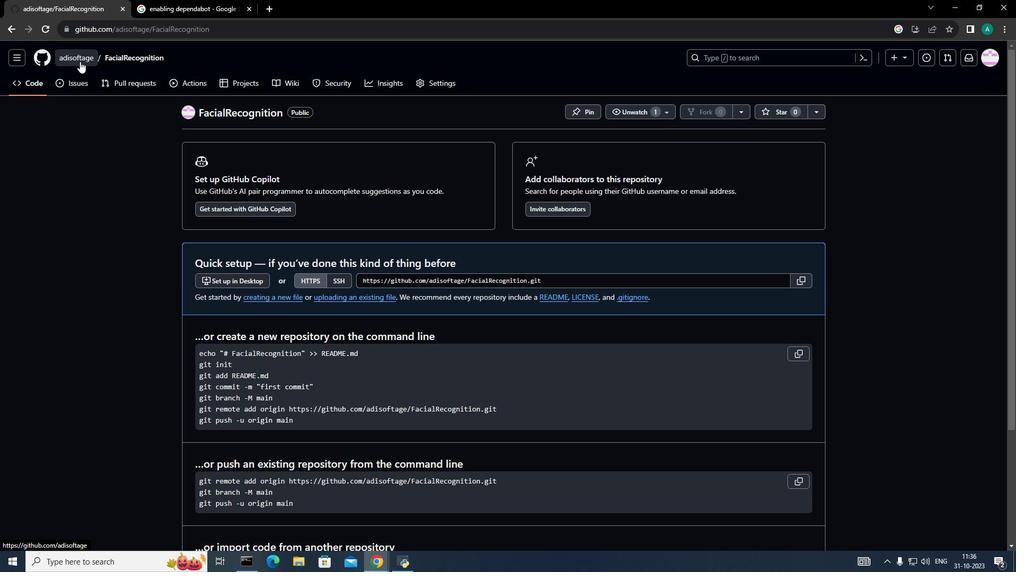 
Action: Mouse pressed left at (95, 63)
Screenshot: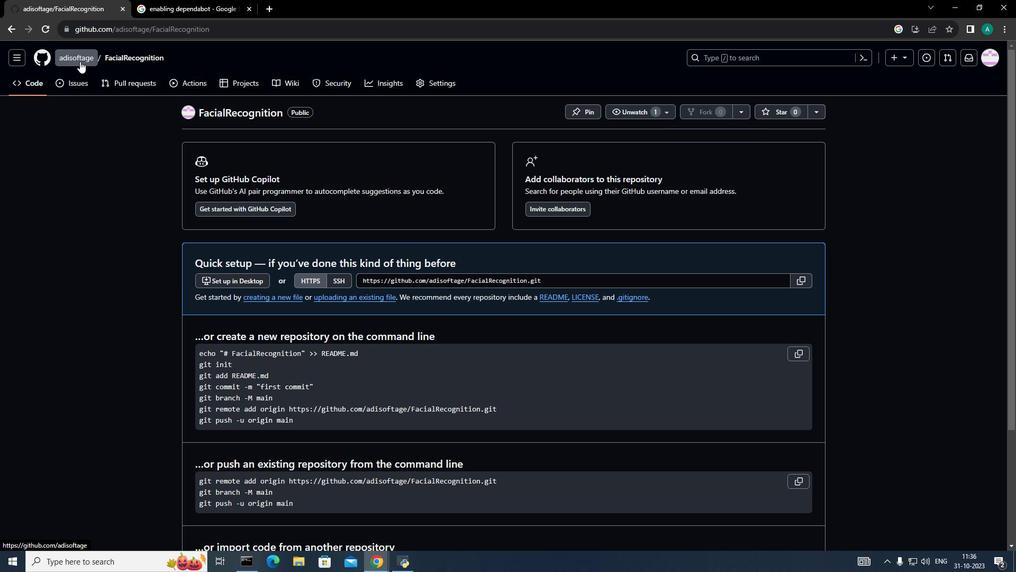 
Action: Mouse moved to (775, 125)
Screenshot: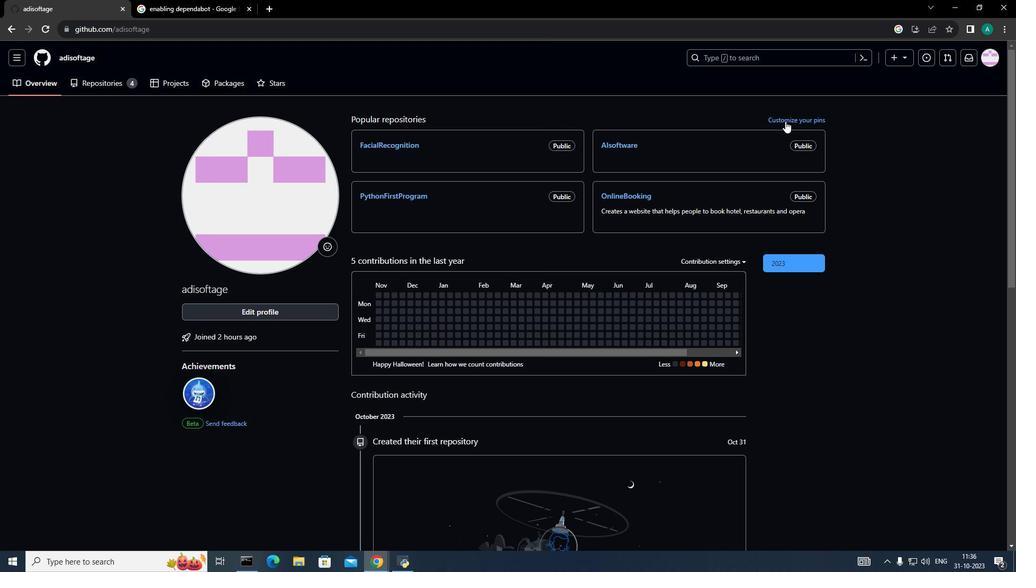 
Action: Mouse pressed left at (775, 125)
Screenshot: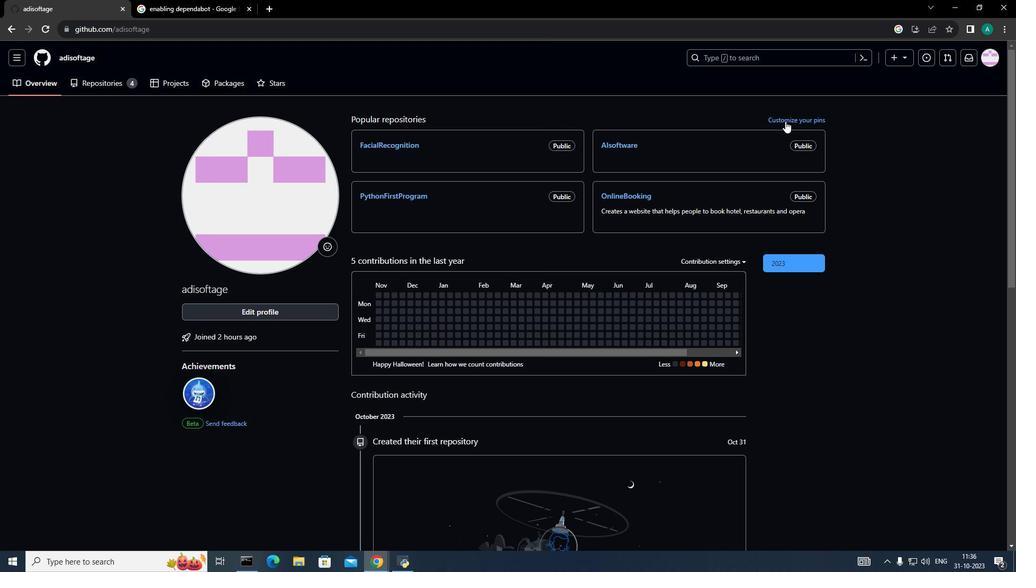 
Action: Mouse moved to (405, 207)
Screenshot: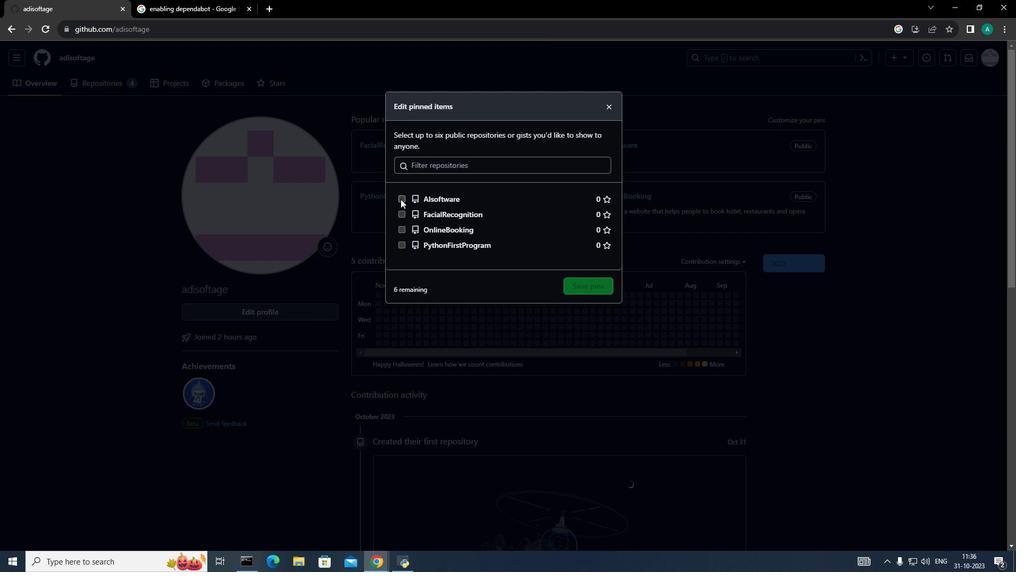 
Action: Mouse pressed left at (405, 207)
Screenshot: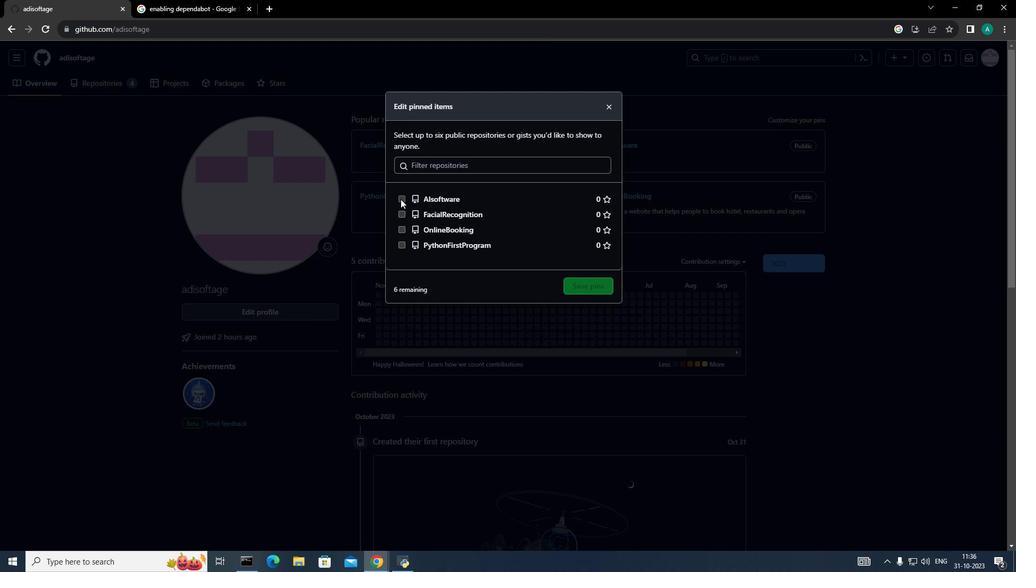 
Action: Mouse moved to (407, 223)
Screenshot: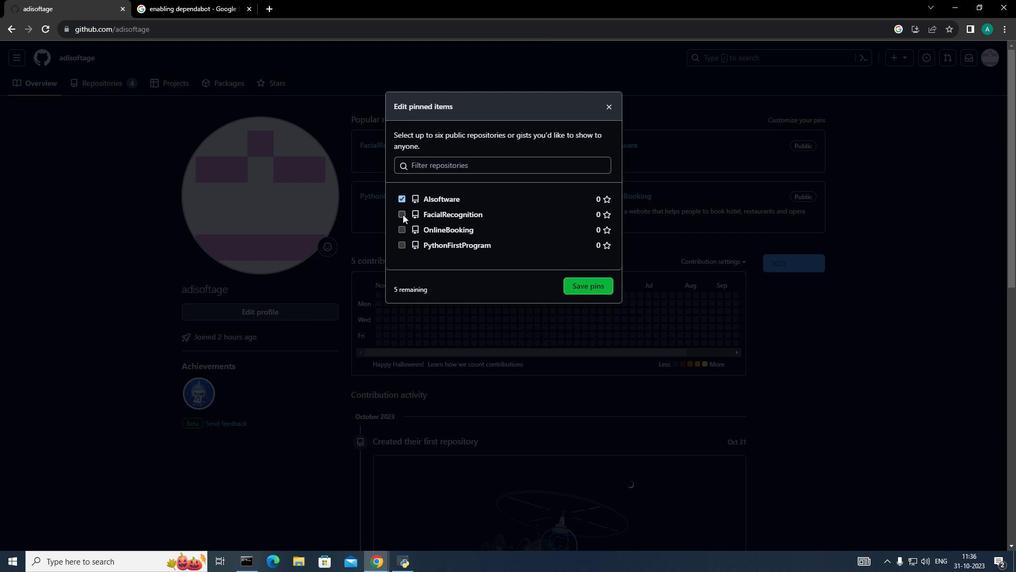 
Action: Mouse pressed left at (407, 223)
Screenshot: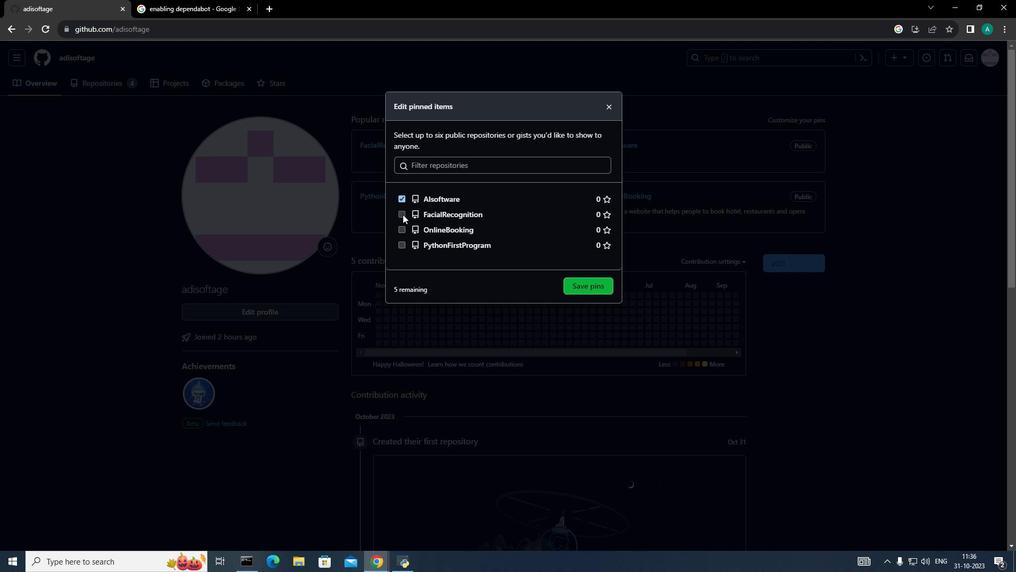 
Action: Mouse moved to (404, 235)
Screenshot: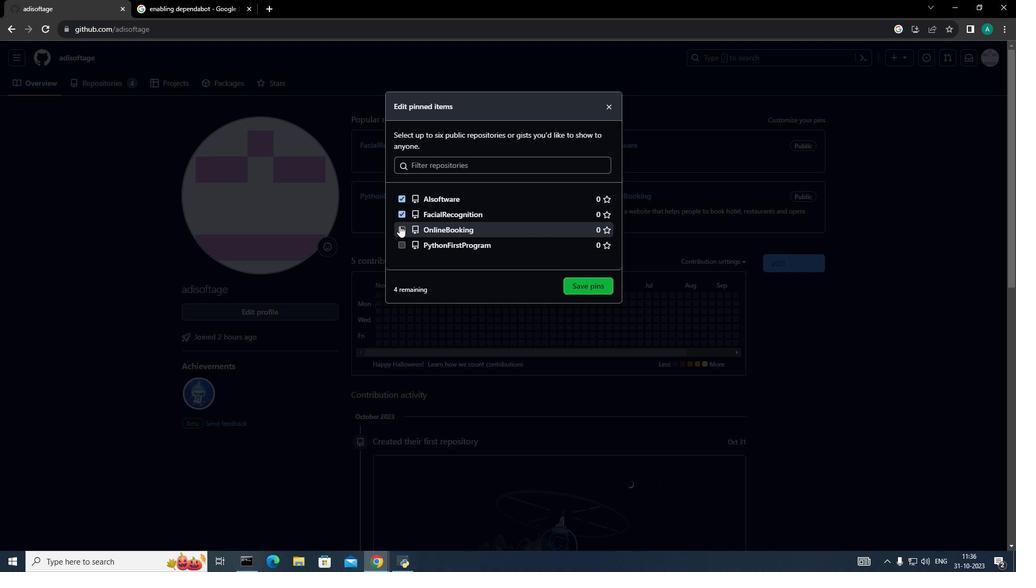 
Action: Mouse pressed left at (404, 235)
Screenshot: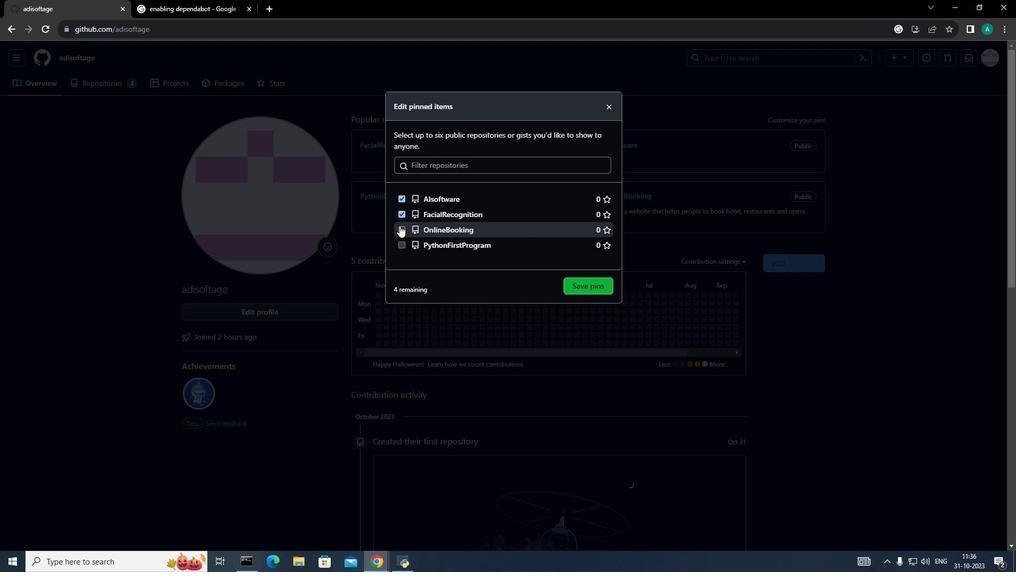 
Action: Mouse moved to (576, 297)
Screenshot: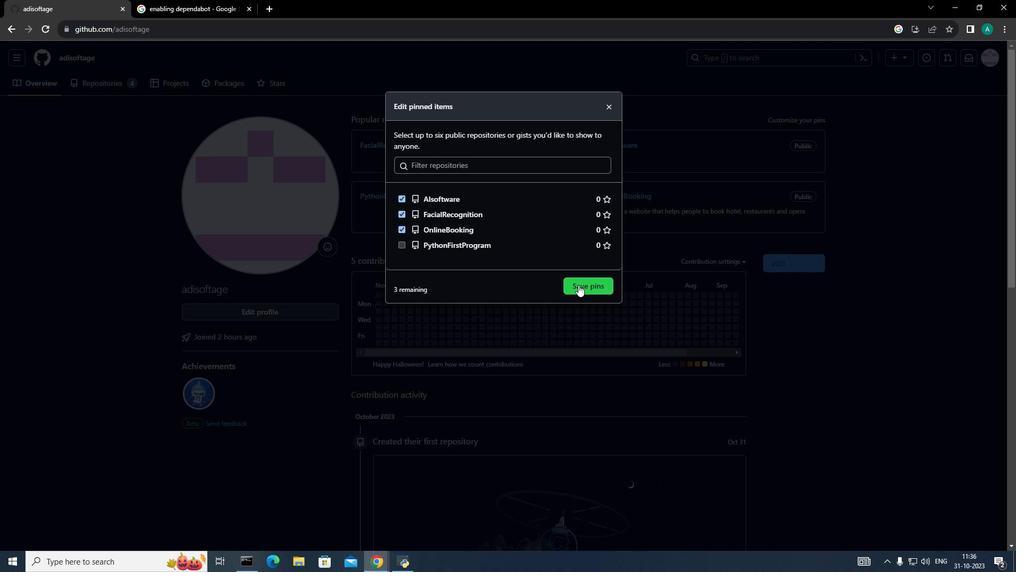 
Action: Mouse pressed left at (576, 297)
Screenshot: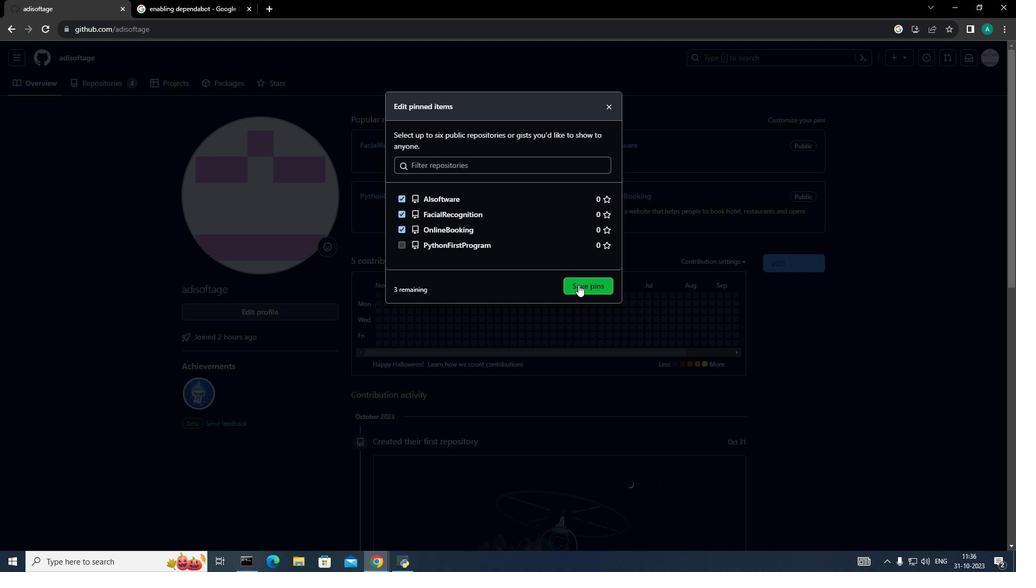 
Action: Mouse moved to (575, 255)
Screenshot: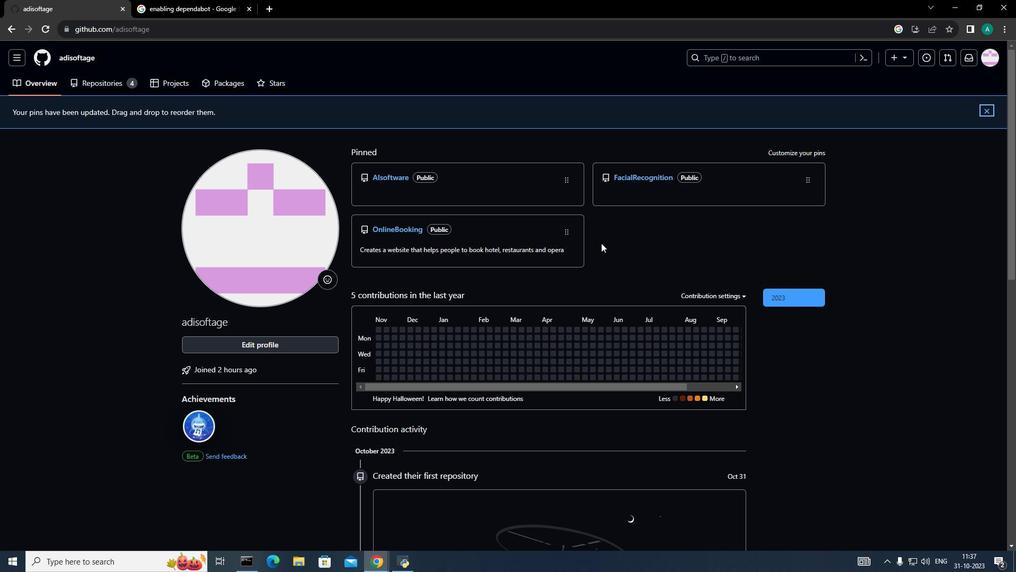 
